 Task: Check the percentage active listings of 1 bathroom in the last 3 years.
Action: Mouse moved to (822, 178)
Screenshot: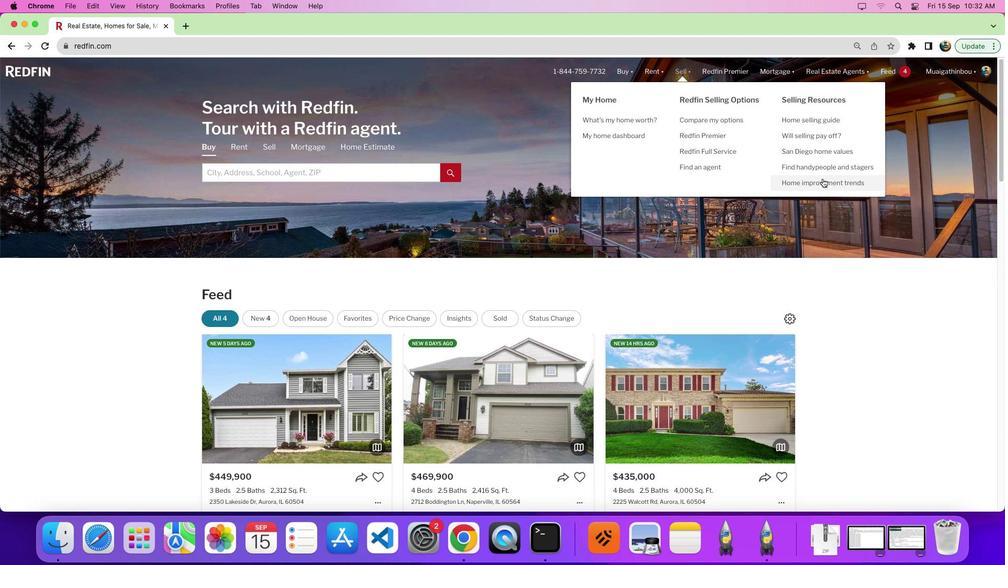 
Action: Mouse pressed left at (822, 178)
Screenshot: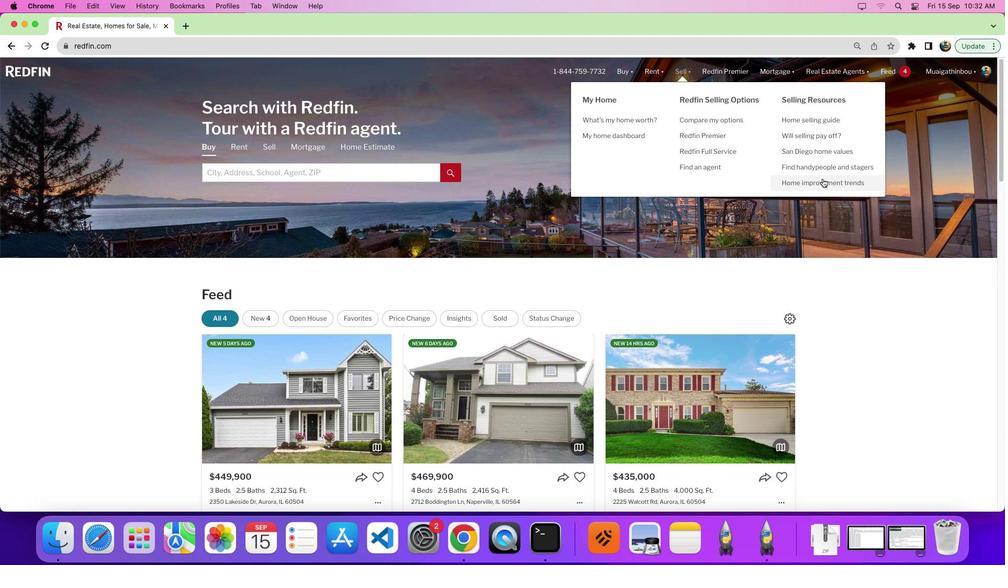 
Action: Mouse moved to (283, 204)
Screenshot: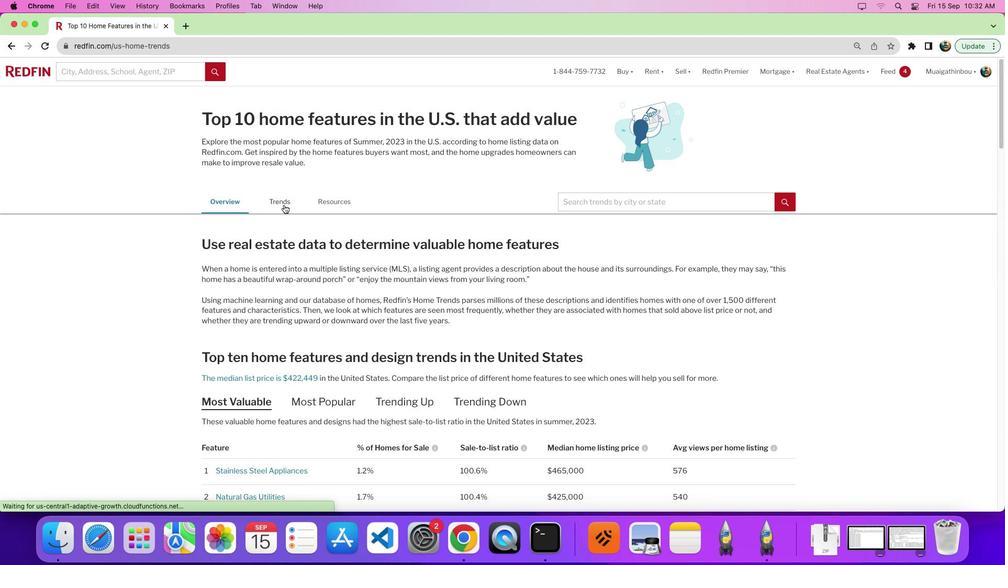 
Action: Mouse pressed left at (283, 204)
Screenshot: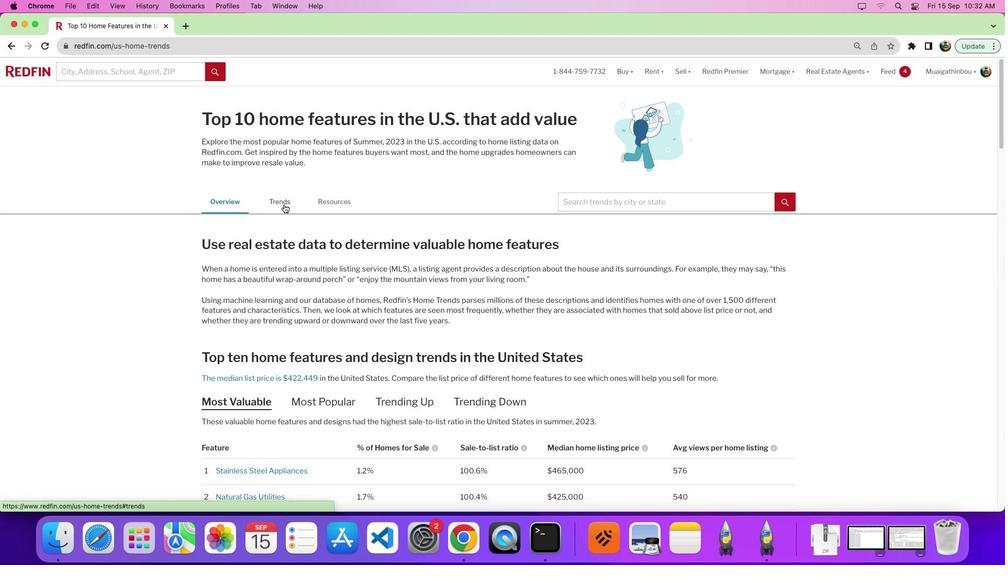 
Action: Mouse moved to (284, 204)
Screenshot: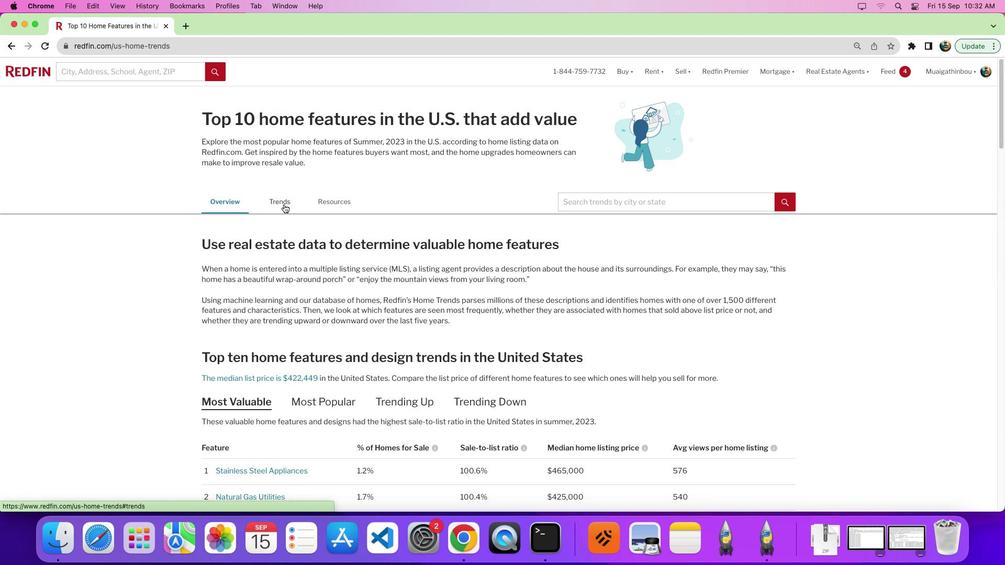 
Action: Mouse pressed left at (284, 204)
Screenshot: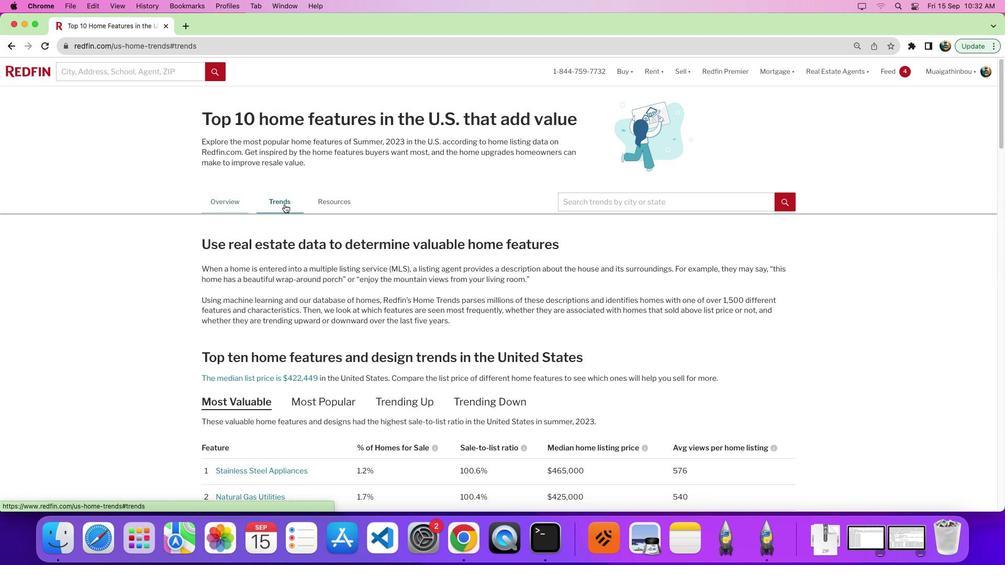 
Action: Mouse moved to (521, 226)
Screenshot: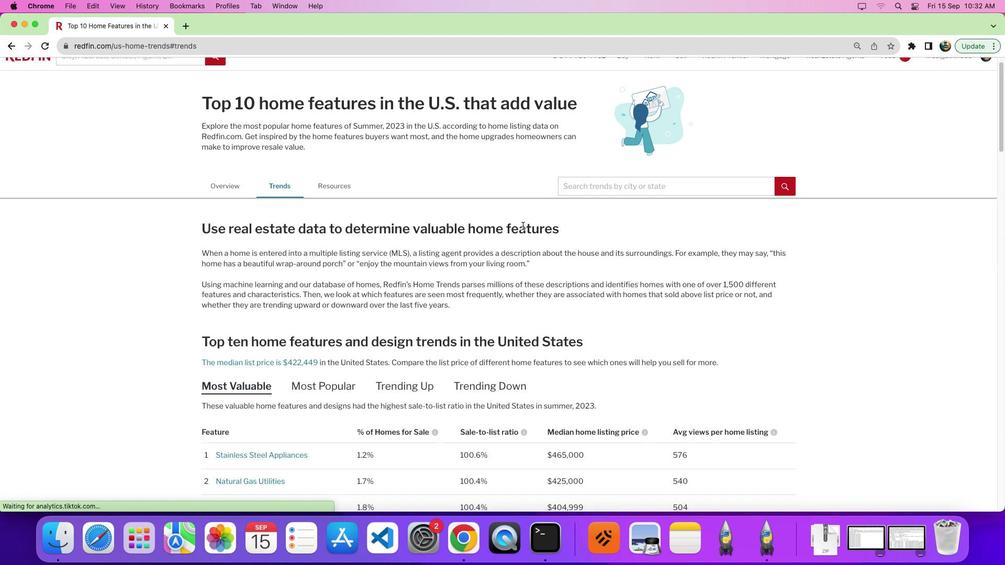 
Action: Mouse scrolled (521, 226) with delta (0, 0)
Screenshot: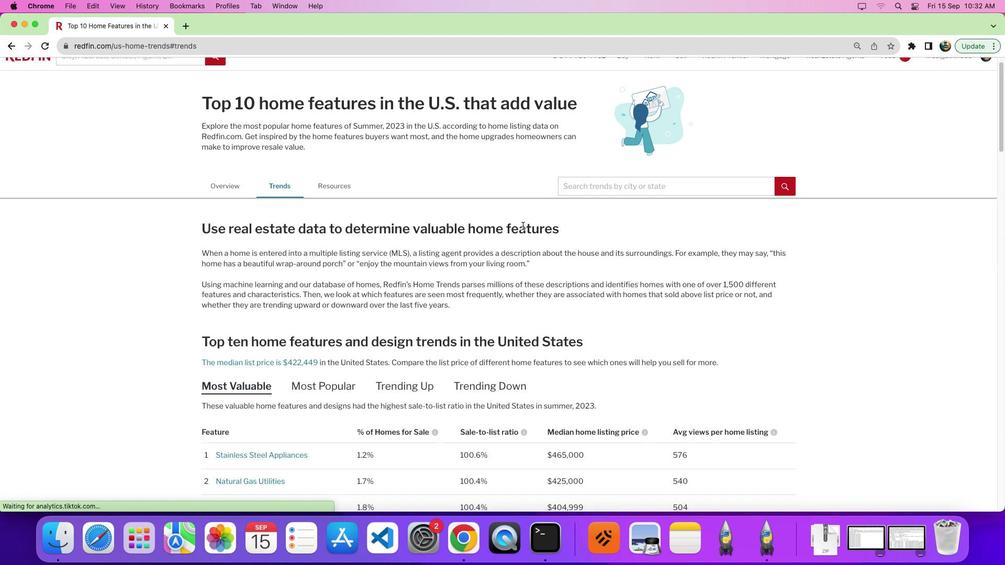 
Action: Mouse moved to (522, 226)
Screenshot: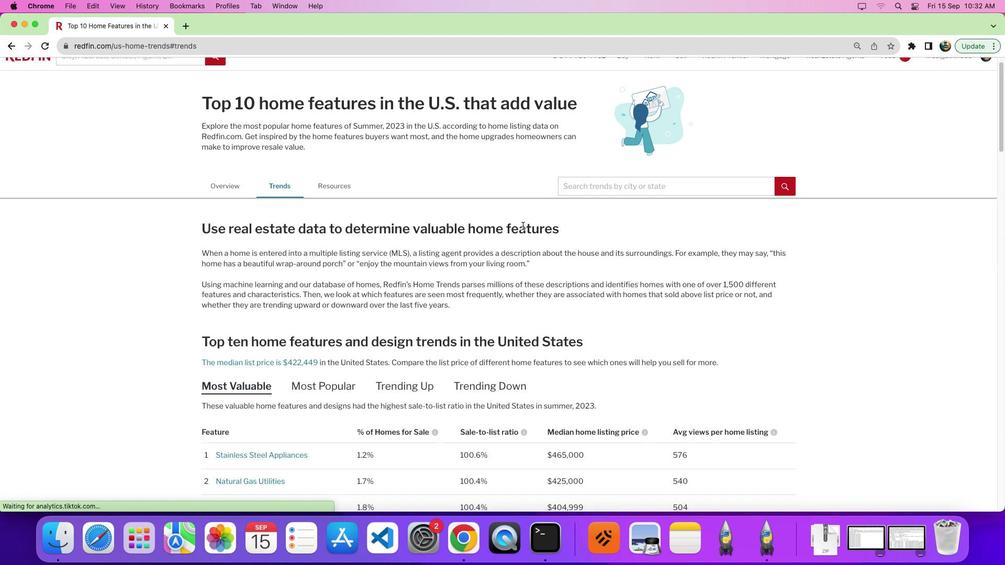 
Action: Mouse scrolled (522, 226) with delta (0, -1)
Screenshot: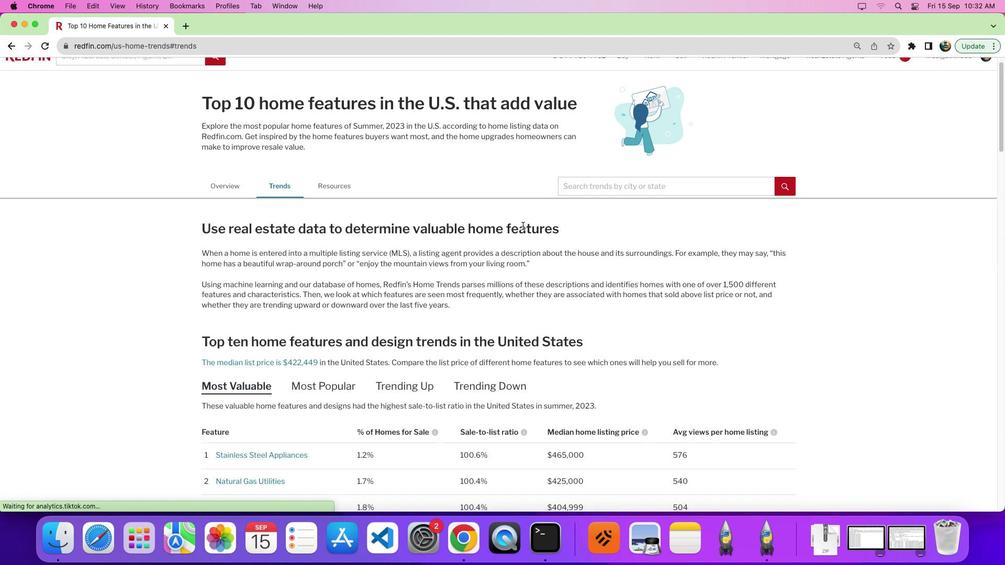 
Action: Mouse scrolled (522, 226) with delta (0, -4)
Screenshot: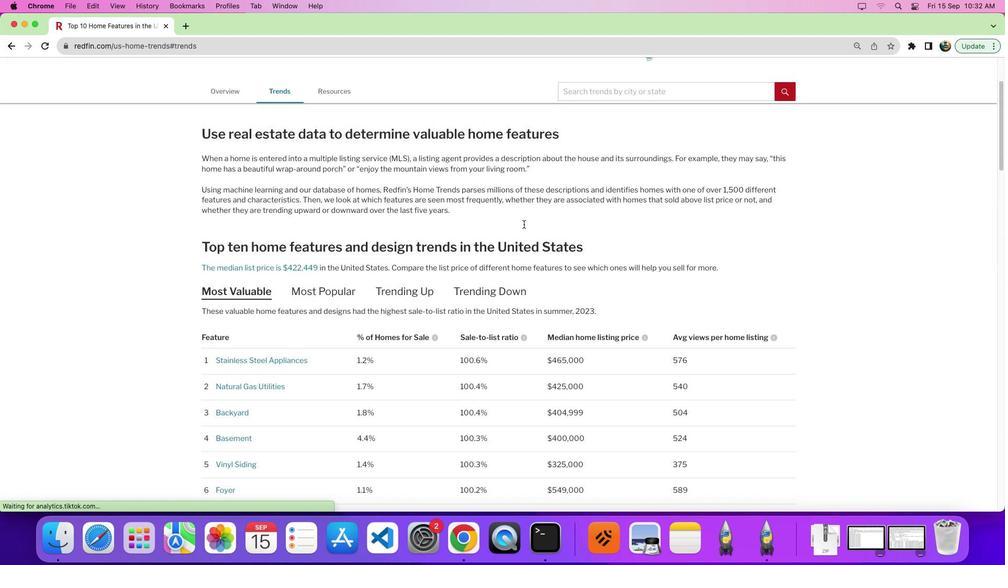 
Action: Mouse moved to (524, 224)
Screenshot: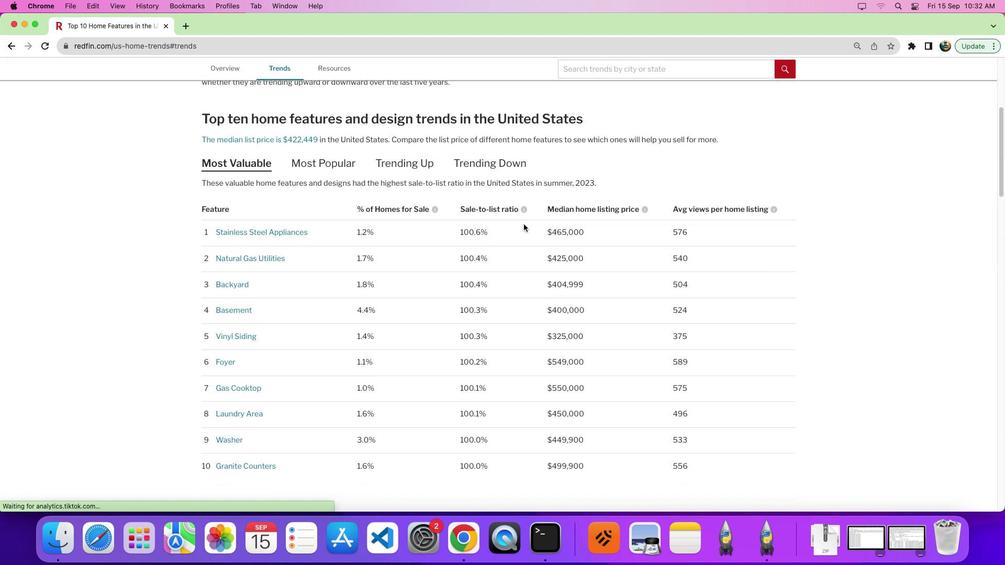 
Action: Mouse scrolled (524, 224) with delta (0, 0)
Screenshot: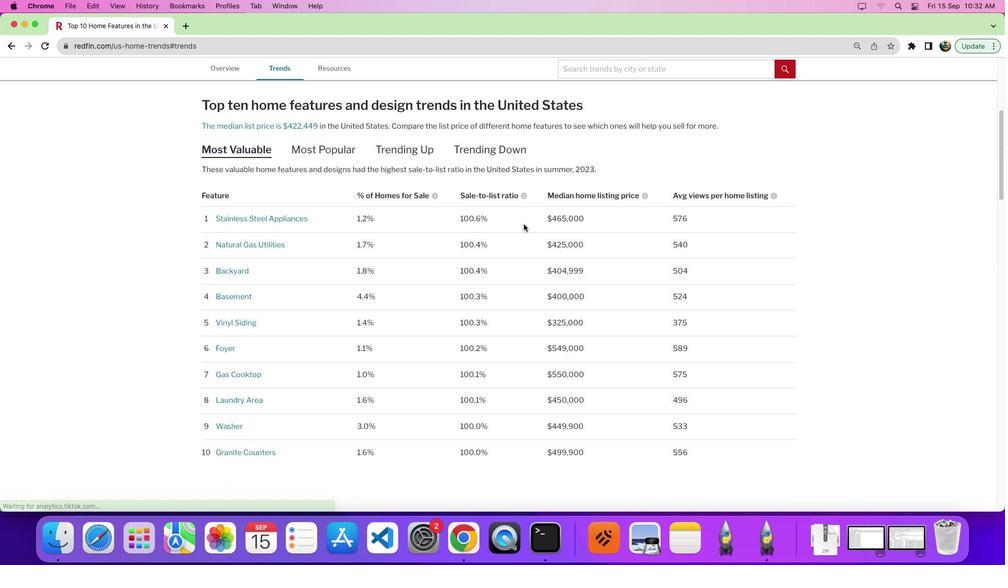
Action: Mouse scrolled (524, 224) with delta (0, 0)
Screenshot: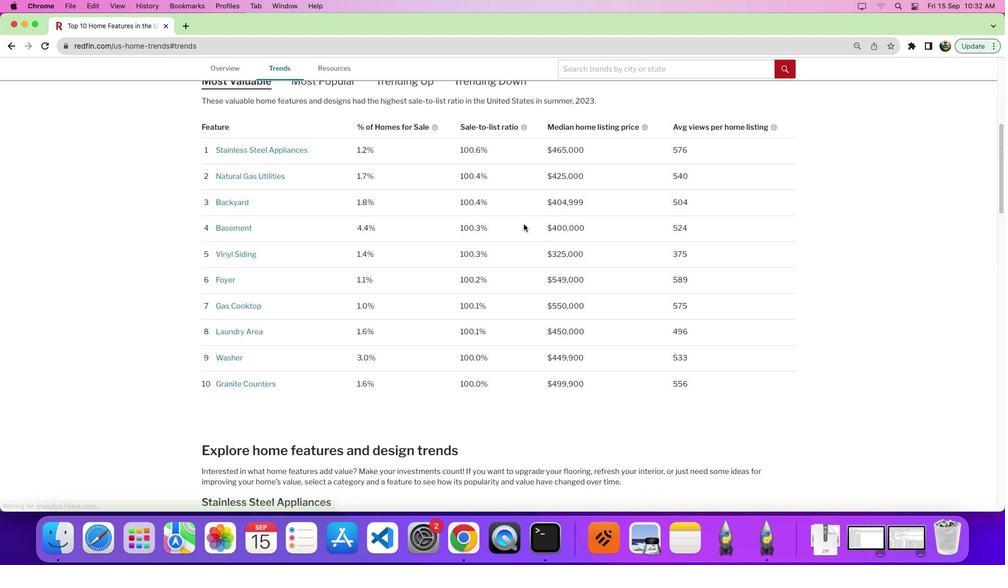 
Action: Mouse scrolled (524, 224) with delta (0, -4)
Screenshot: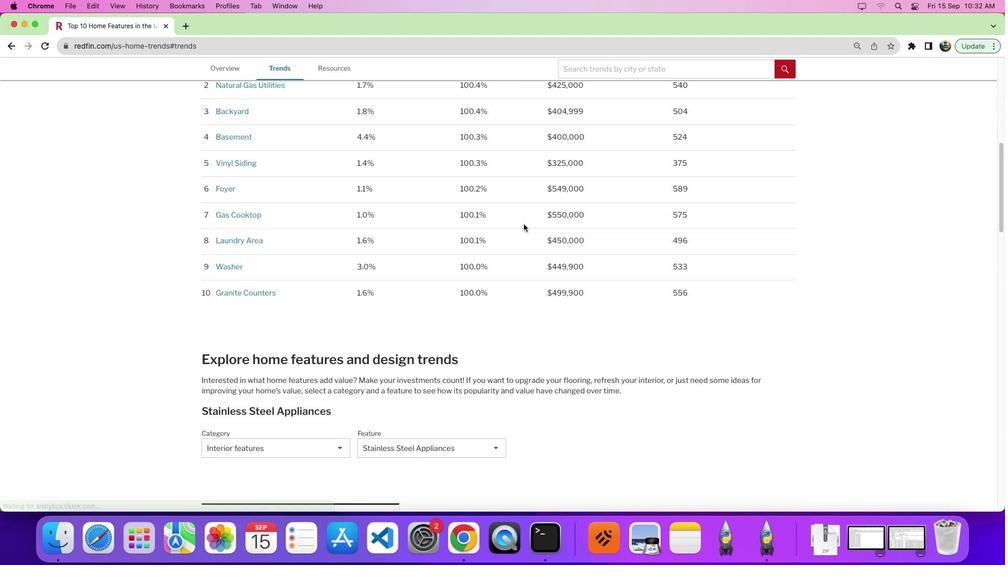 
Action: Mouse scrolled (524, 224) with delta (0, 0)
Screenshot: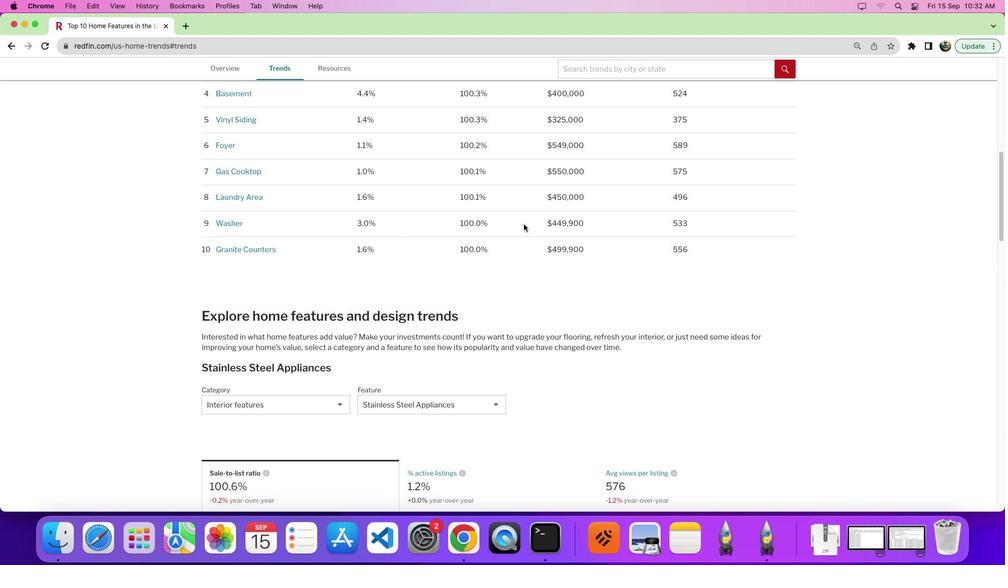 
Action: Mouse scrolled (524, 224) with delta (0, 0)
Screenshot: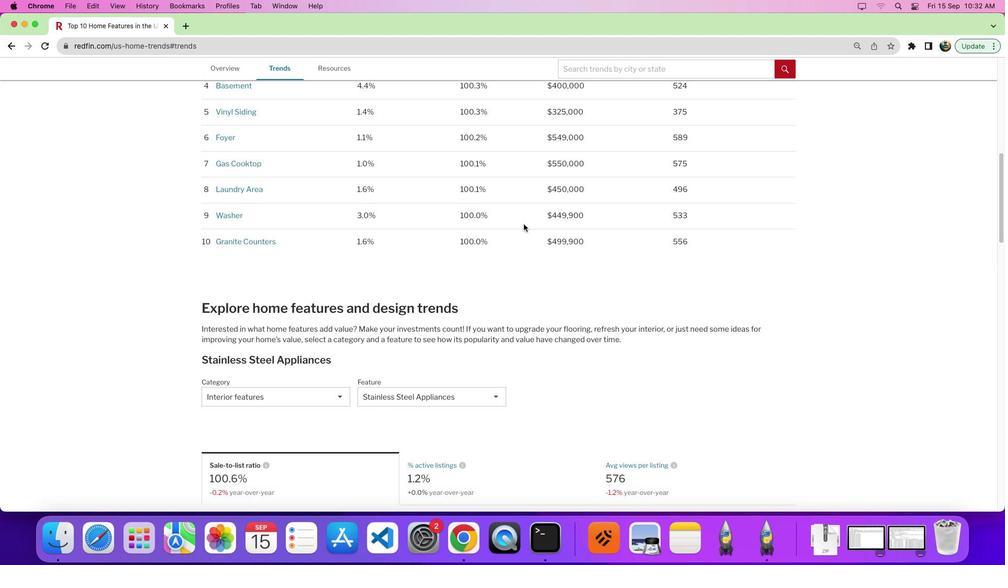 
Action: Mouse moved to (327, 326)
Screenshot: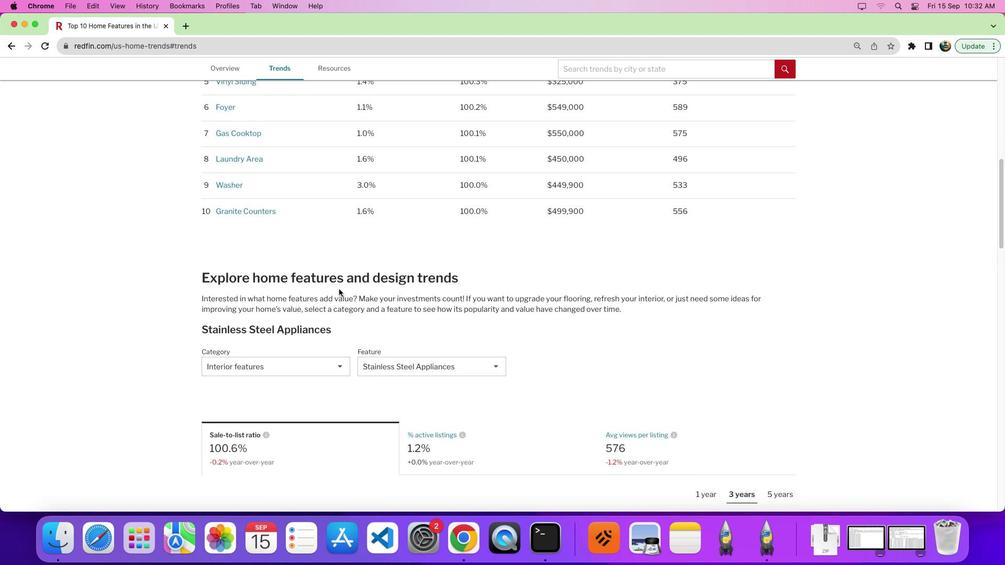 
Action: Mouse scrolled (327, 326) with delta (0, 0)
Screenshot: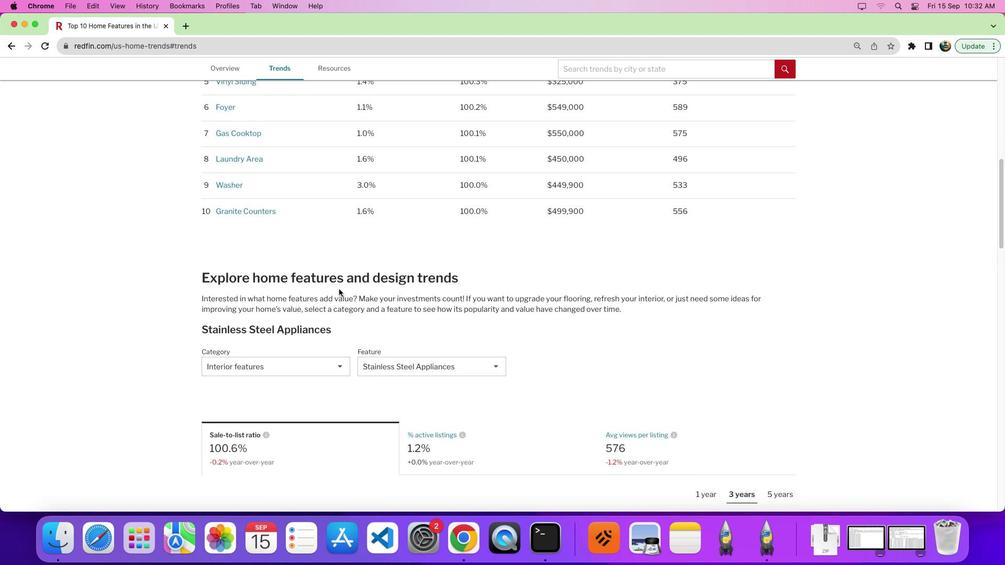 
Action: Mouse moved to (334, 306)
Screenshot: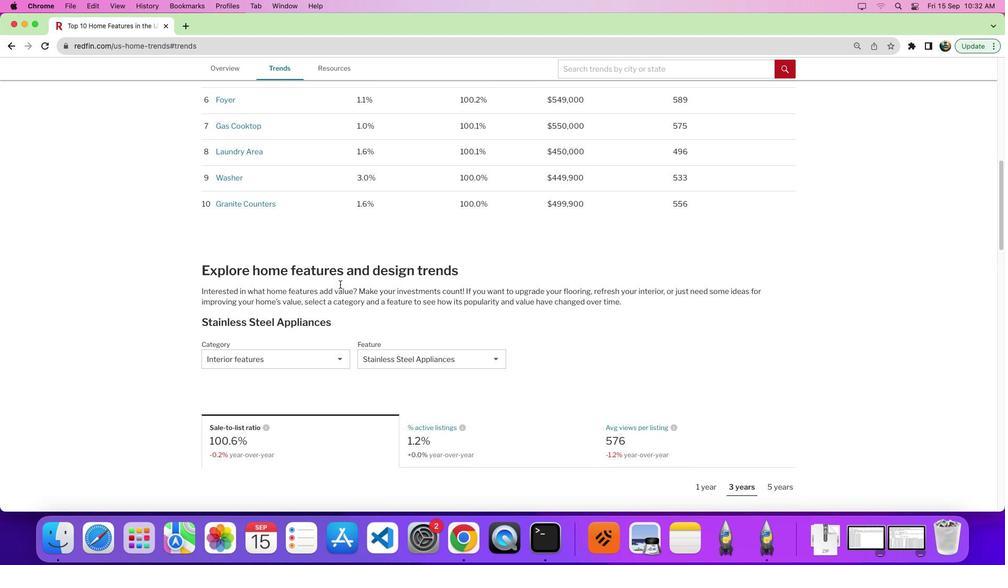 
Action: Mouse scrolled (334, 306) with delta (0, 0)
Screenshot: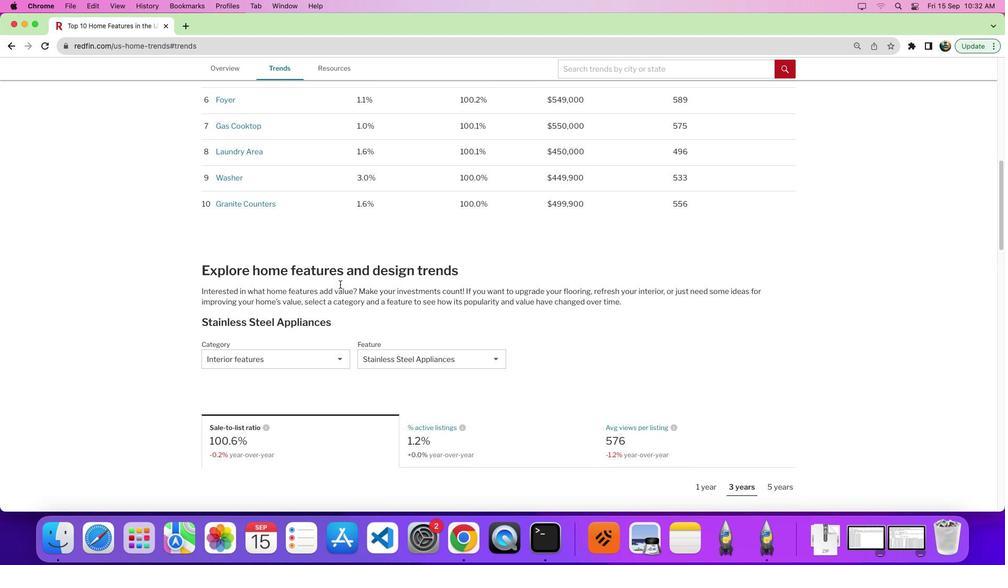 
Action: Mouse moved to (302, 348)
Screenshot: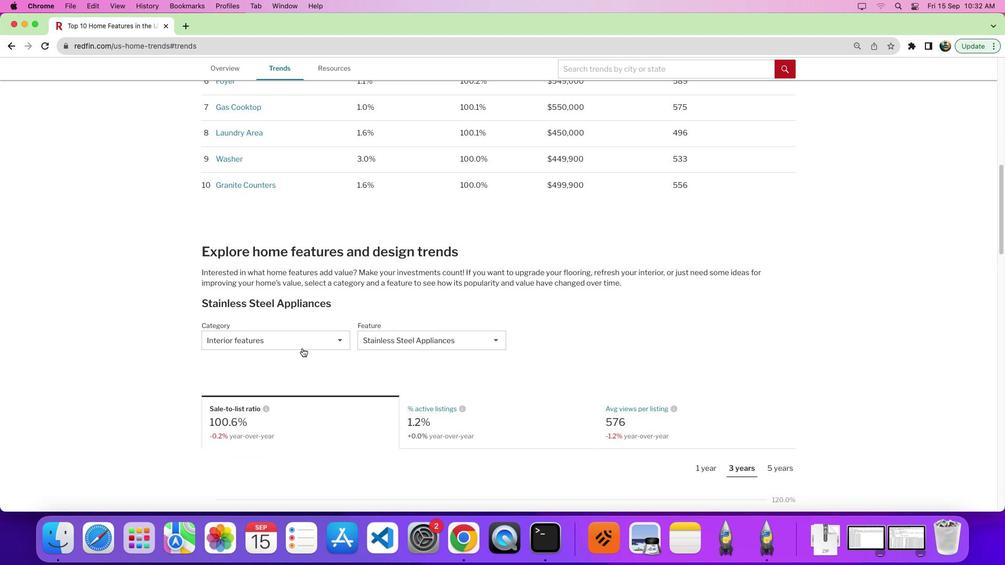 
Action: Mouse pressed left at (302, 348)
Screenshot: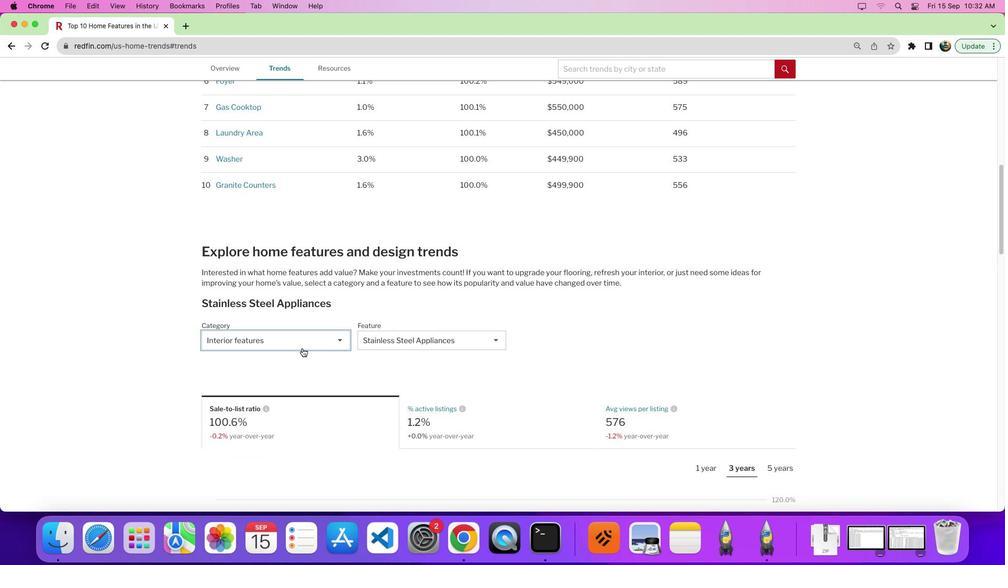 
Action: Mouse moved to (306, 378)
Screenshot: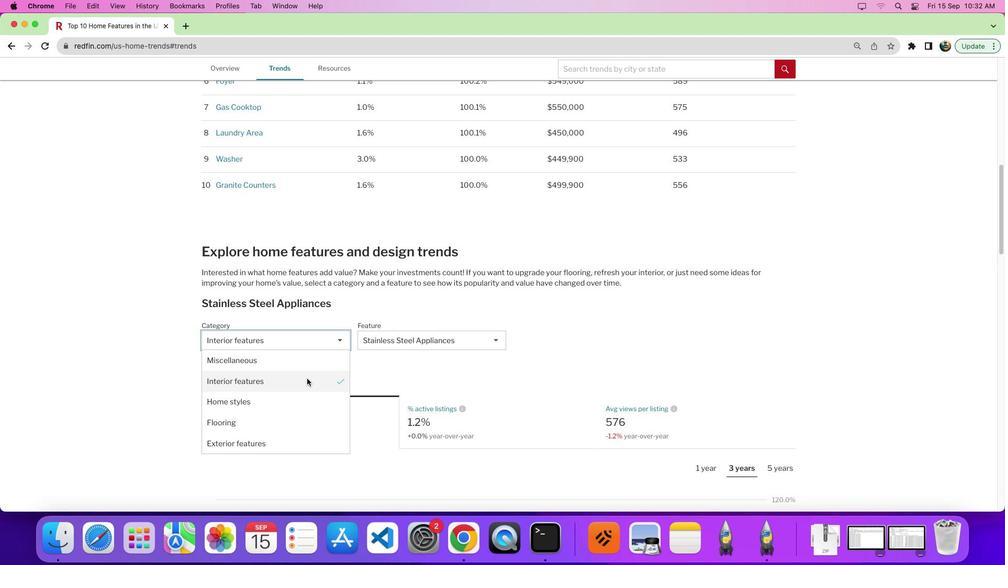 
Action: Mouse pressed left at (306, 378)
Screenshot: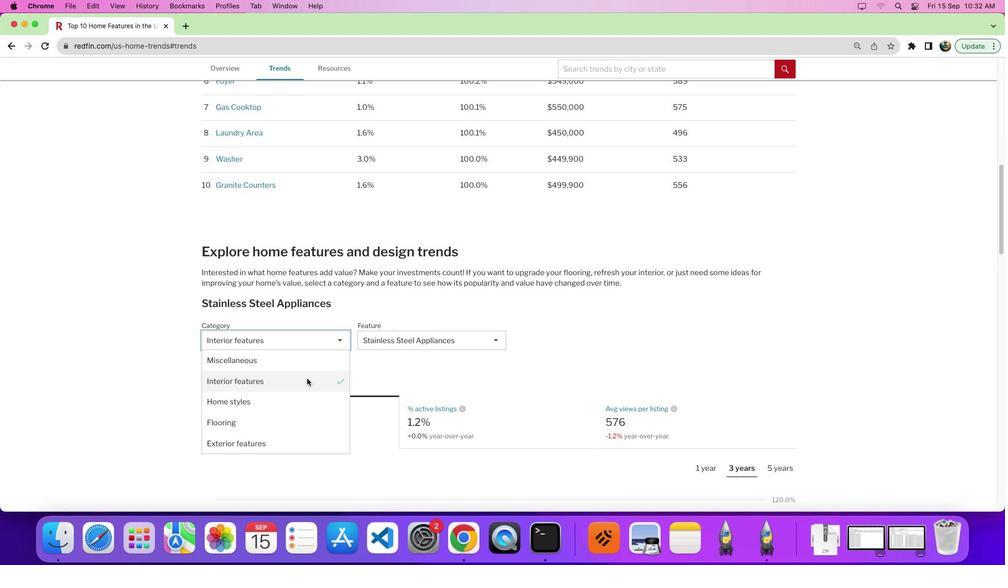 
Action: Mouse moved to (442, 335)
Screenshot: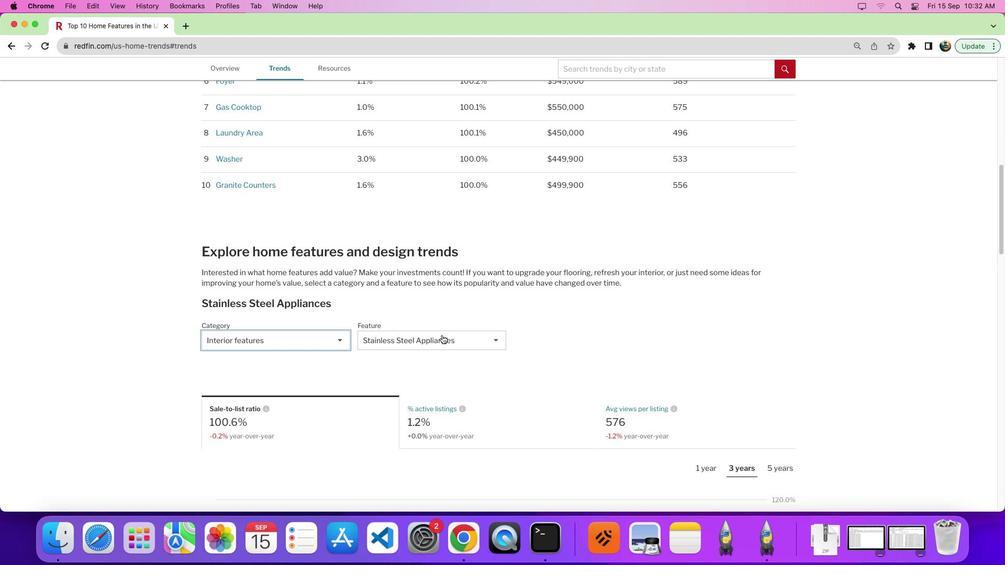 
Action: Mouse pressed left at (442, 335)
Screenshot: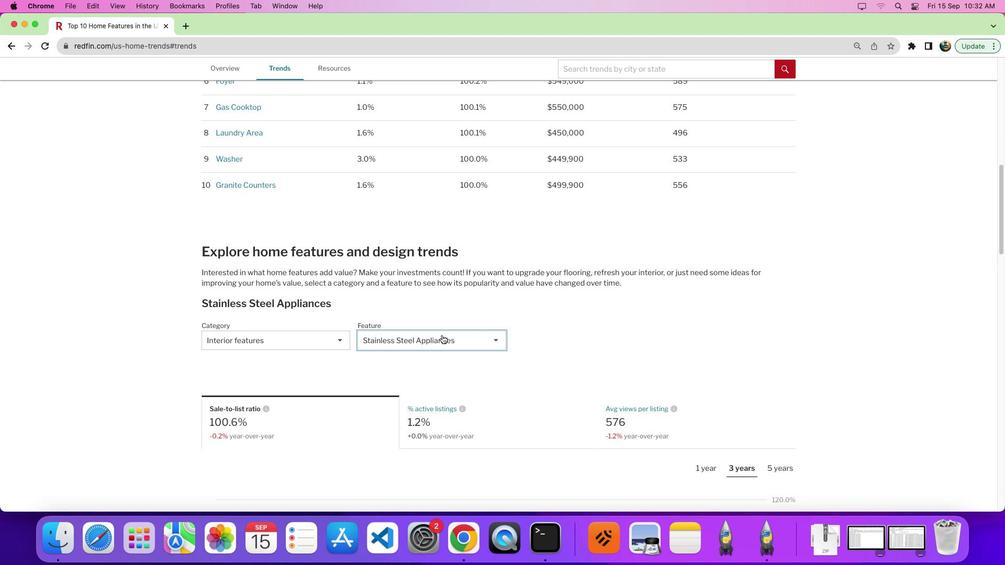 
Action: Mouse moved to (438, 372)
Screenshot: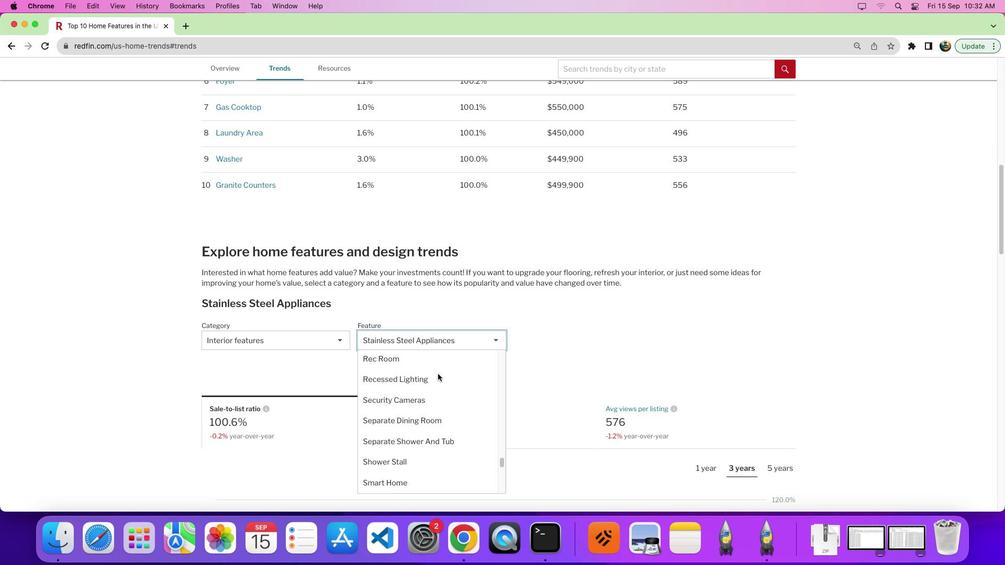 
Action: Mouse scrolled (438, 372) with delta (0, 0)
Screenshot: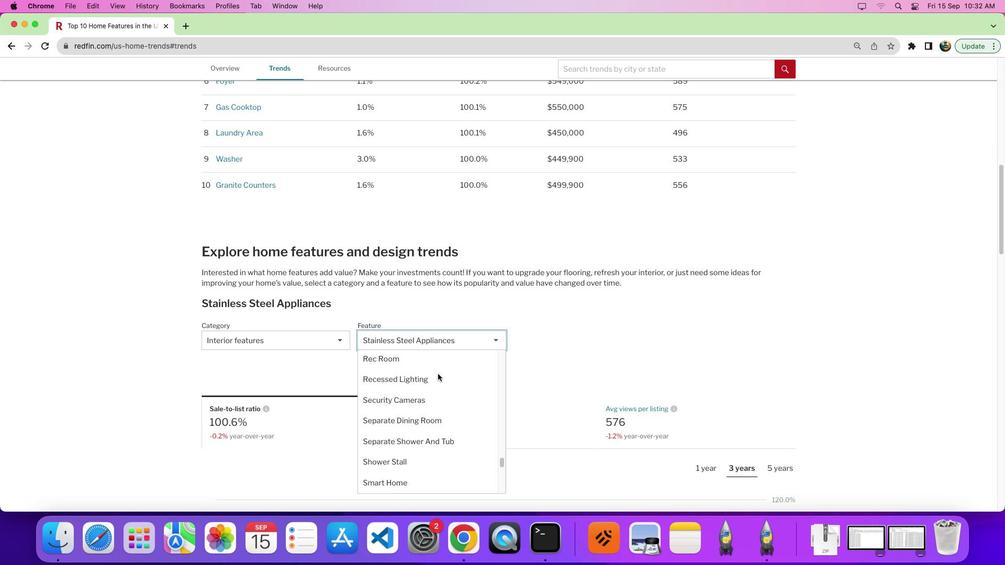 
Action: Mouse moved to (438, 373)
Screenshot: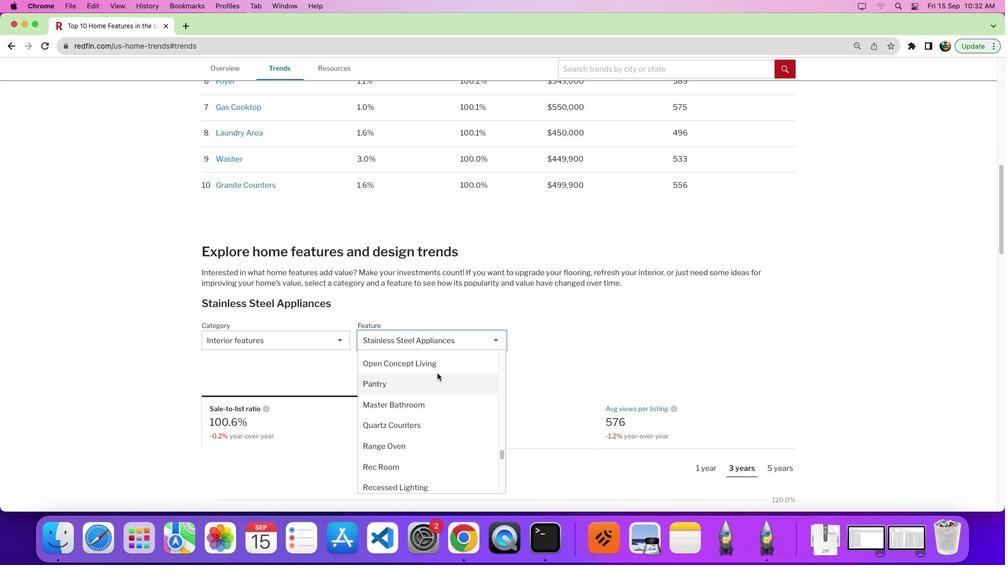 
Action: Mouse scrolled (438, 373) with delta (0, 1)
Screenshot: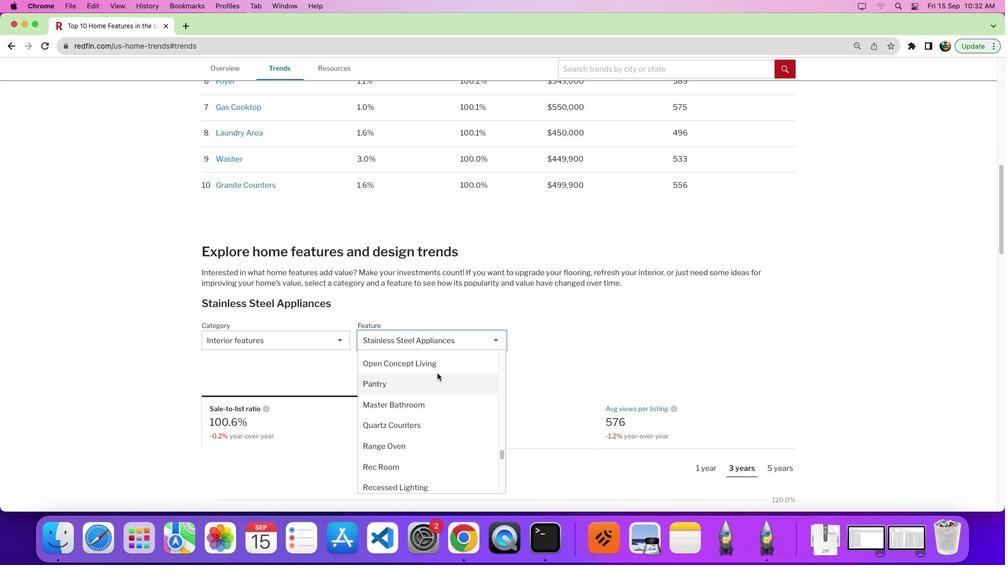 
Action: Mouse moved to (438, 373)
Screenshot: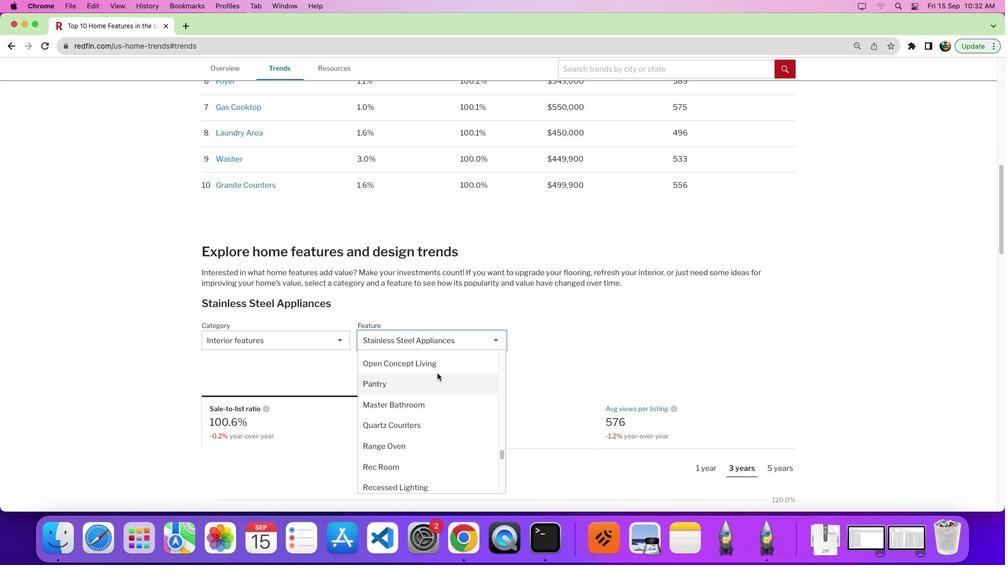 
Action: Mouse scrolled (438, 373) with delta (0, 5)
Screenshot: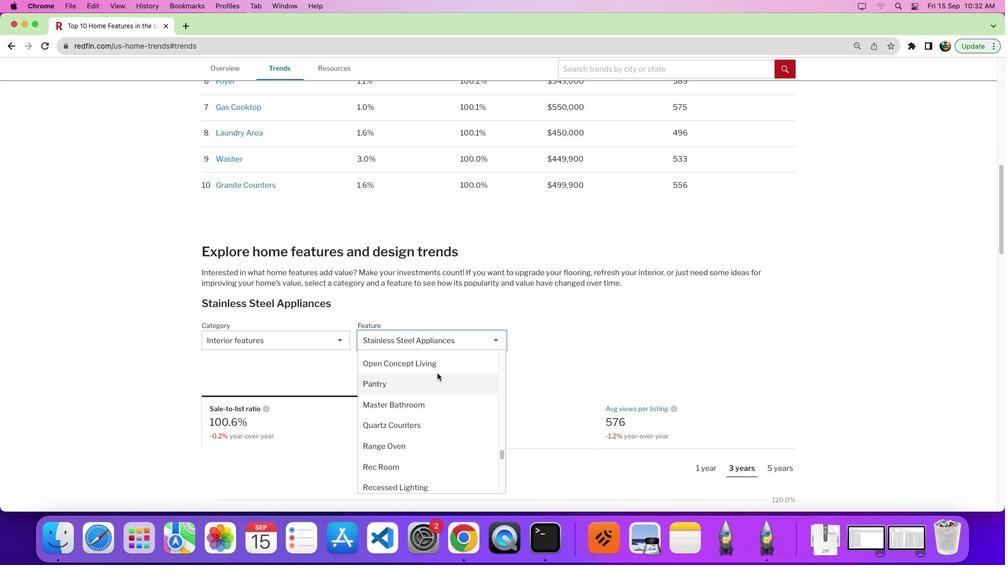 
Action: Mouse moved to (437, 371)
Screenshot: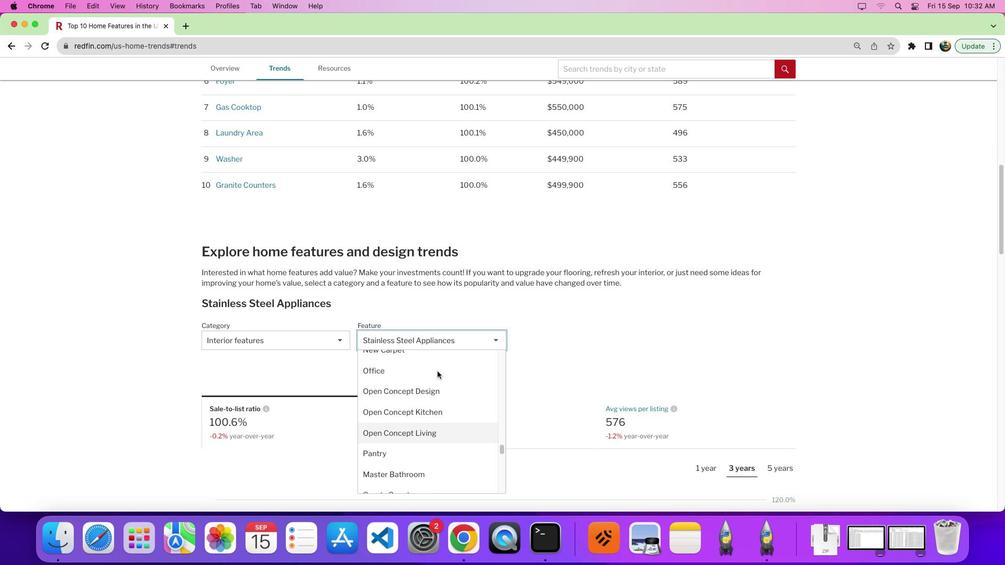 
Action: Mouse scrolled (437, 371) with delta (0, 0)
Screenshot: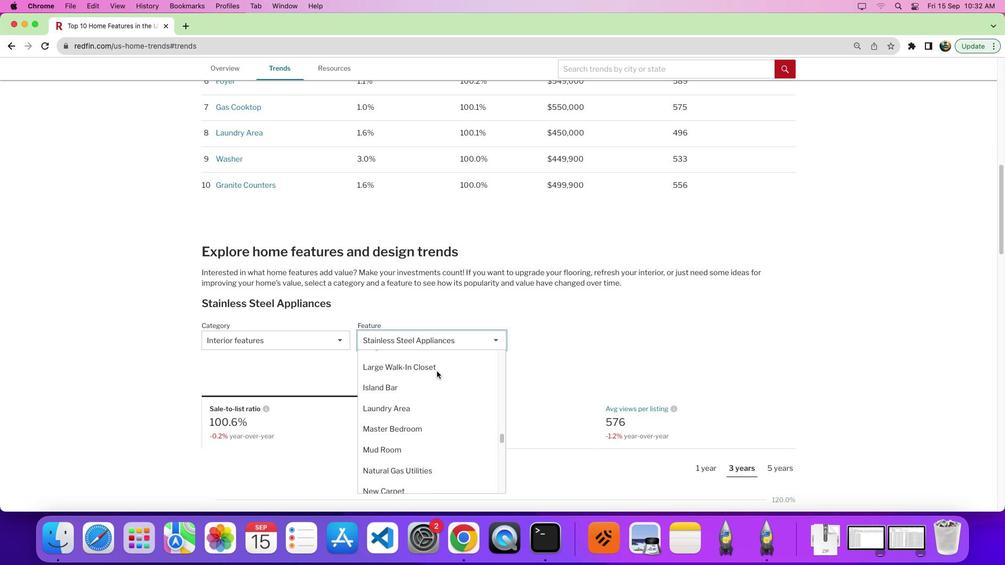 
Action: Mouse moved to (437, 371)
Screenshot: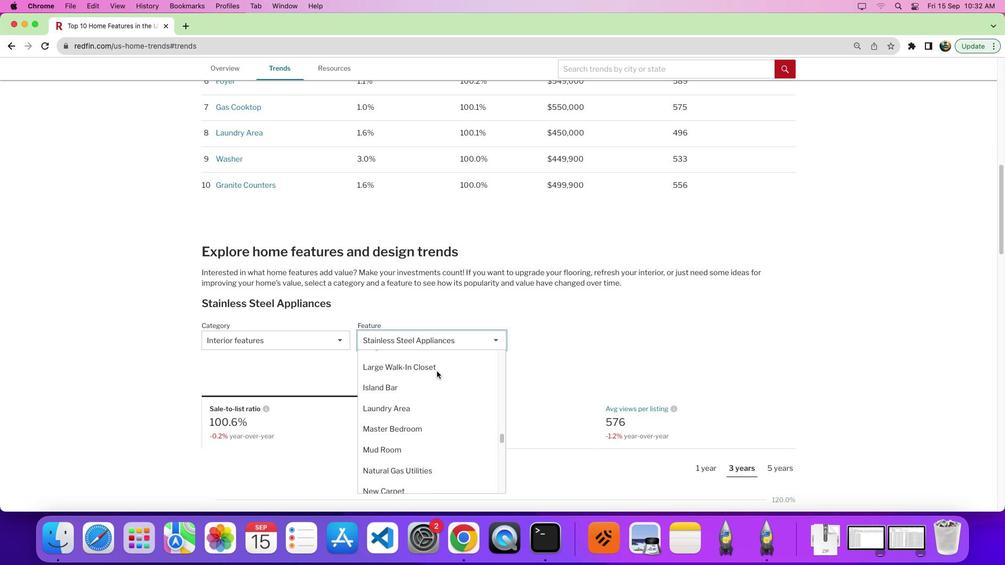 
Action: Mouse scrolled (437, 371) with delta (0, 1)
Screenshot: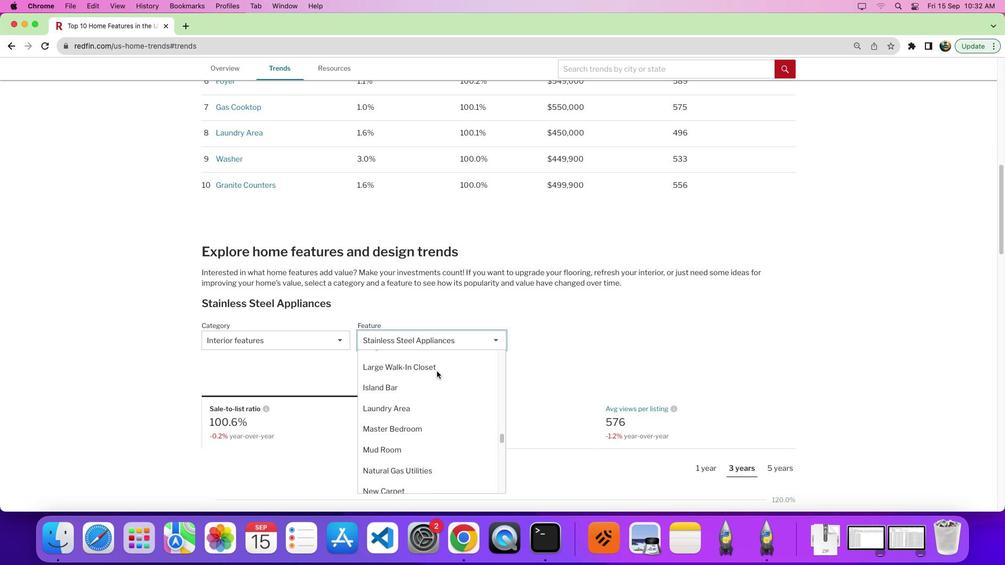
Action: Mouse scrolled (437, 371) with delta (0, 5)
Screenshot: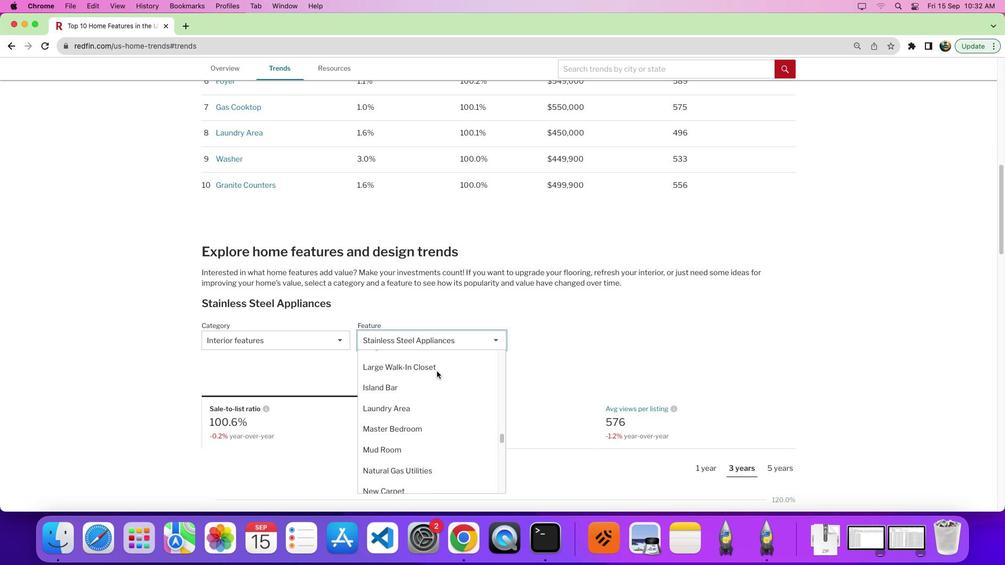 
Action: Mouse moved to (436, 371)
Screenshot: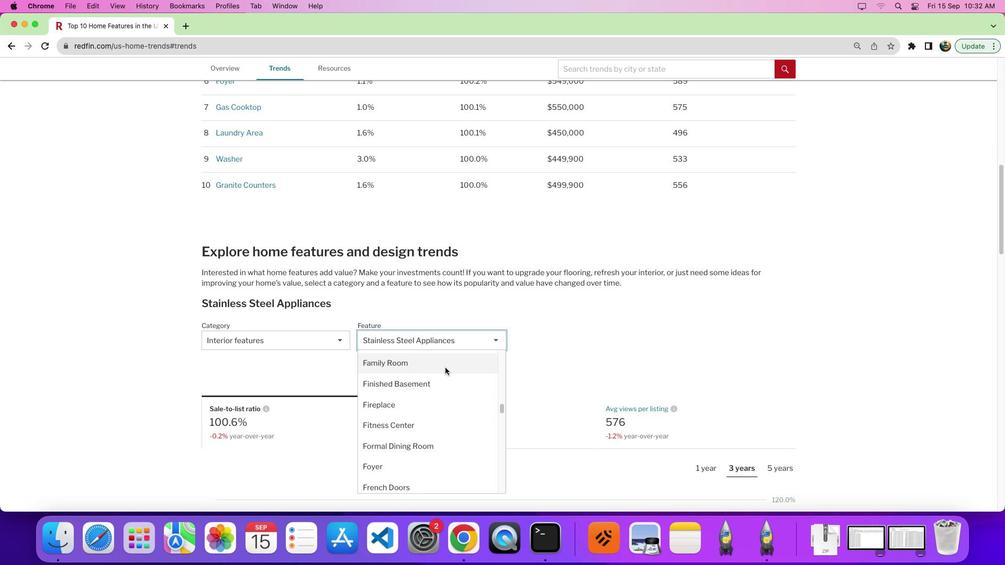 
Action: Mouse scrolled (436, 371) with delta (0, 0)
Screenshot: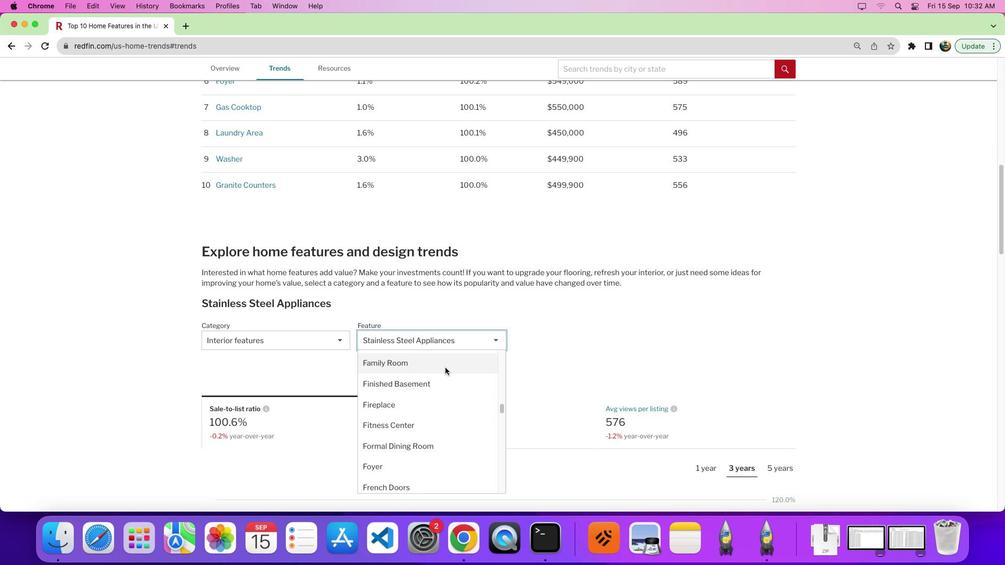 
Action: Mouse moved to (436, 373)
Screenshot: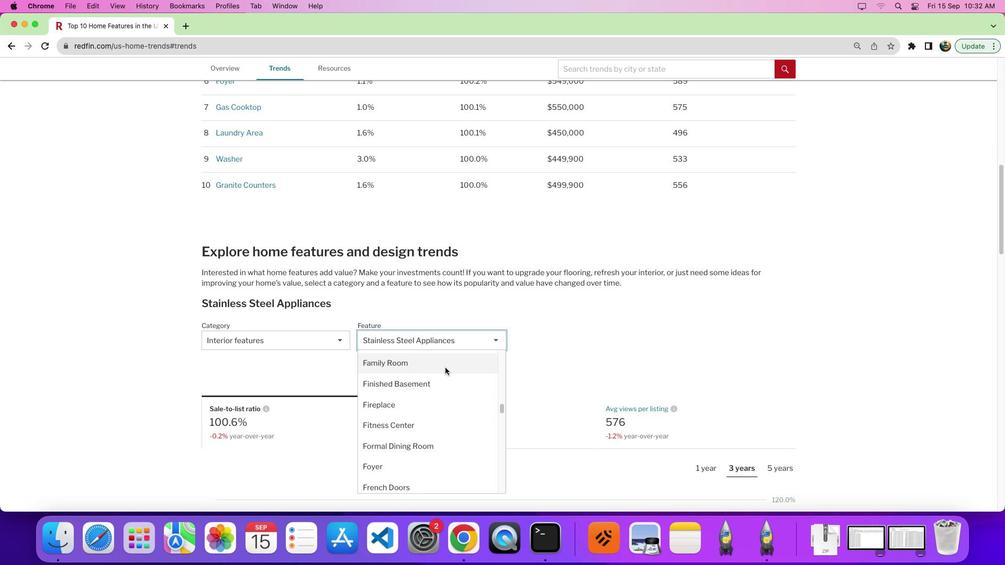 
Action: Mouse scrolled (436, 373) with delta (0, 1)
Screenshot: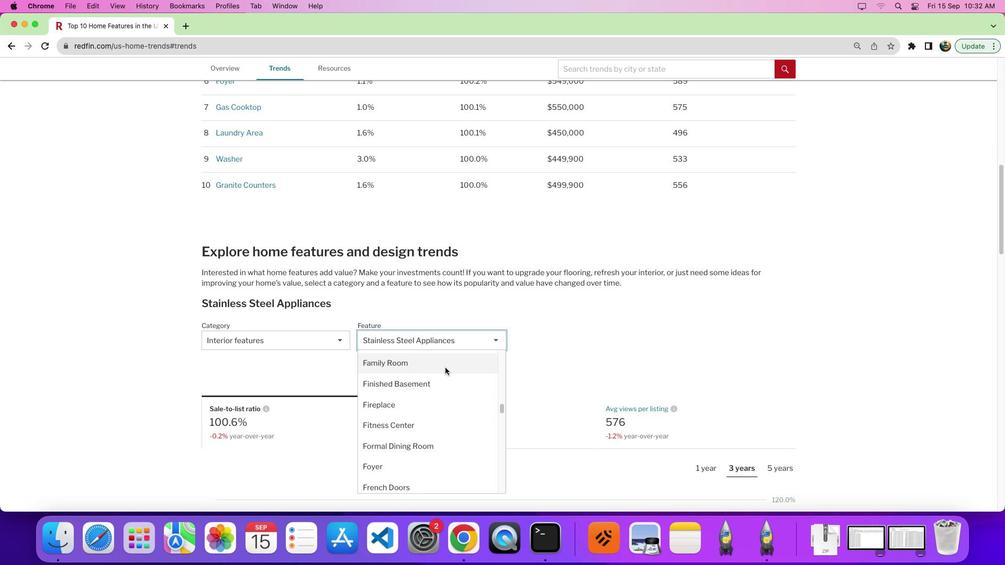 
Action: Mouse moved to (436, 374)
Screenshot: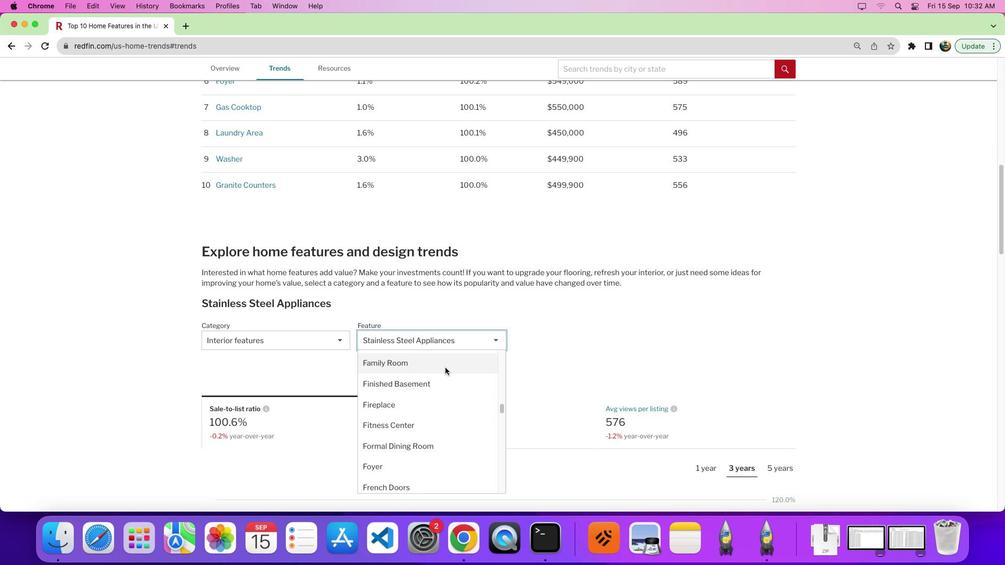 
Action: Mouse scrolled (436, 374) with delta (0, 5)
Screenshot: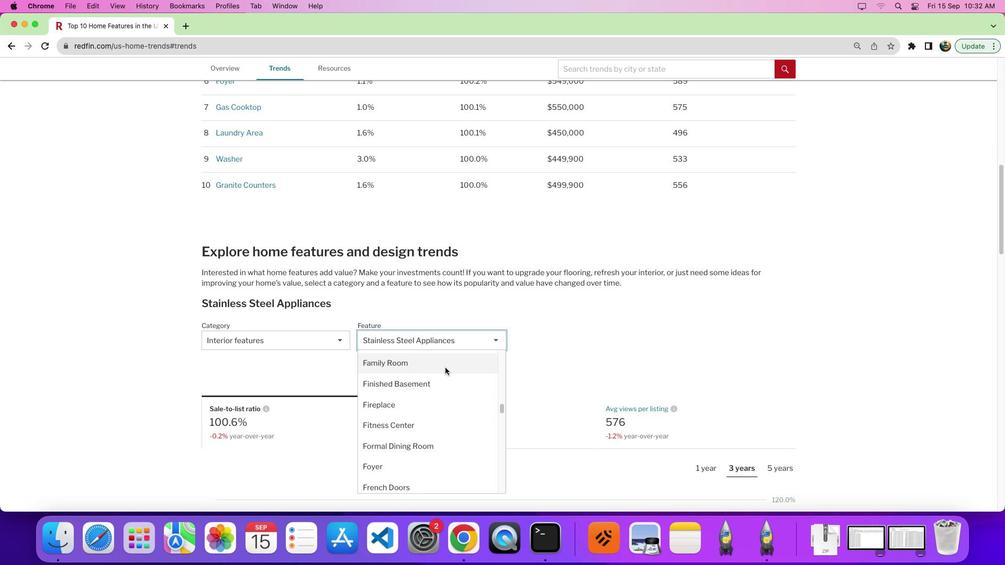 
Action: Mouse moved to (437, 374)
Screenshot: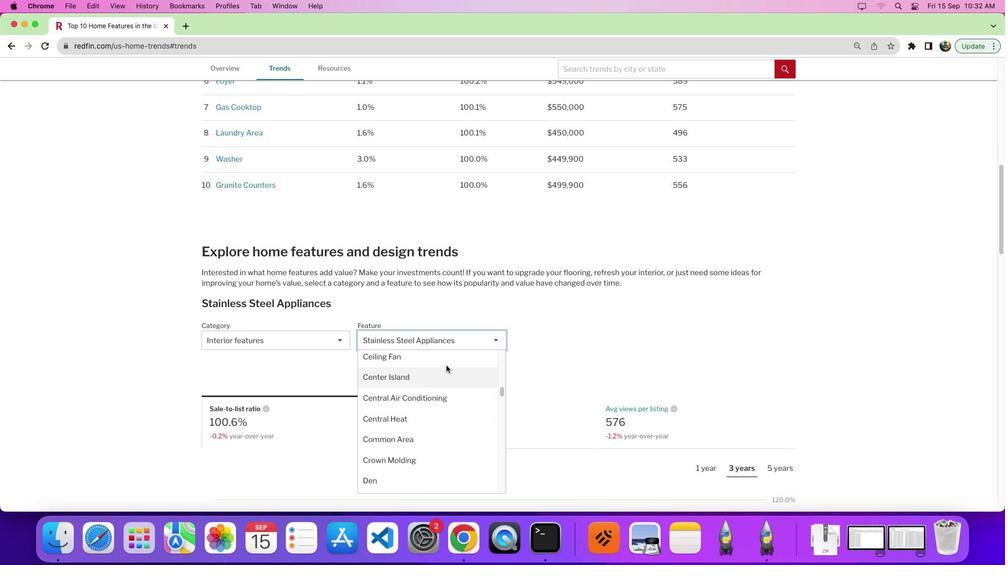 
Action: Mouse scrolled (437, 374) with delta (0, 7)
Screenshot: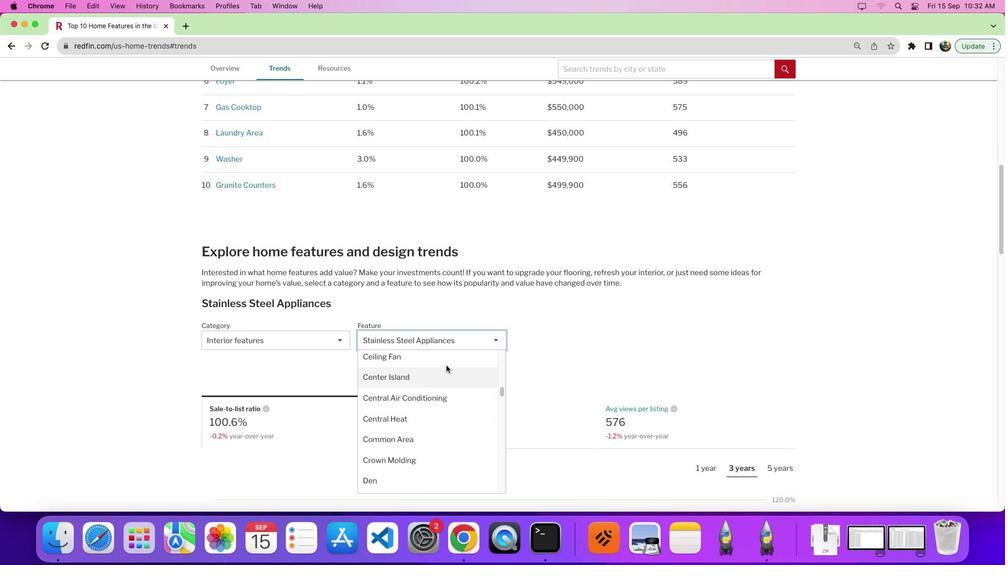 
Action: Mouse moved to (446, 364)
Screenshot: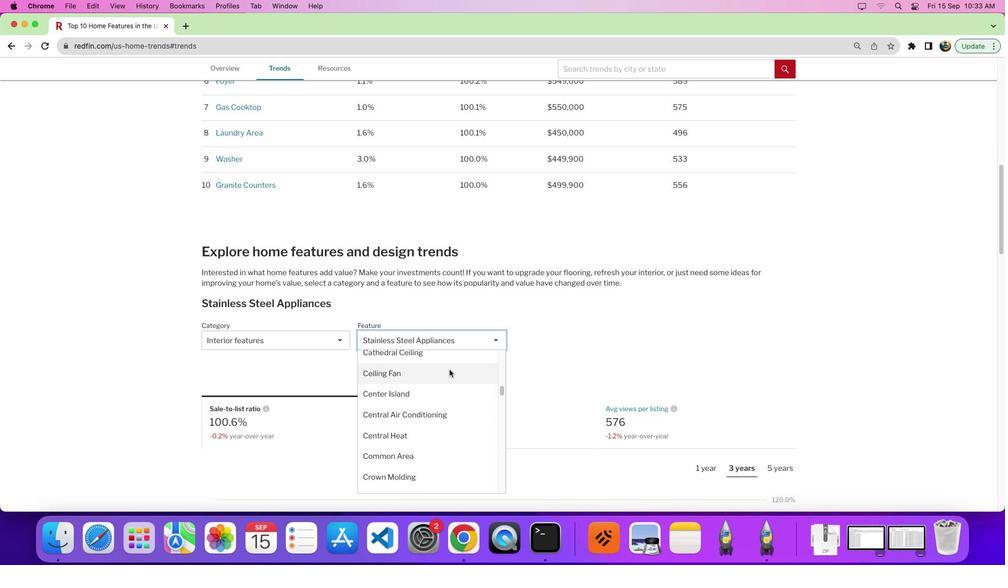 
Action: Mouse scrolled (446, 364) with delta (0, 0)
Screenshot: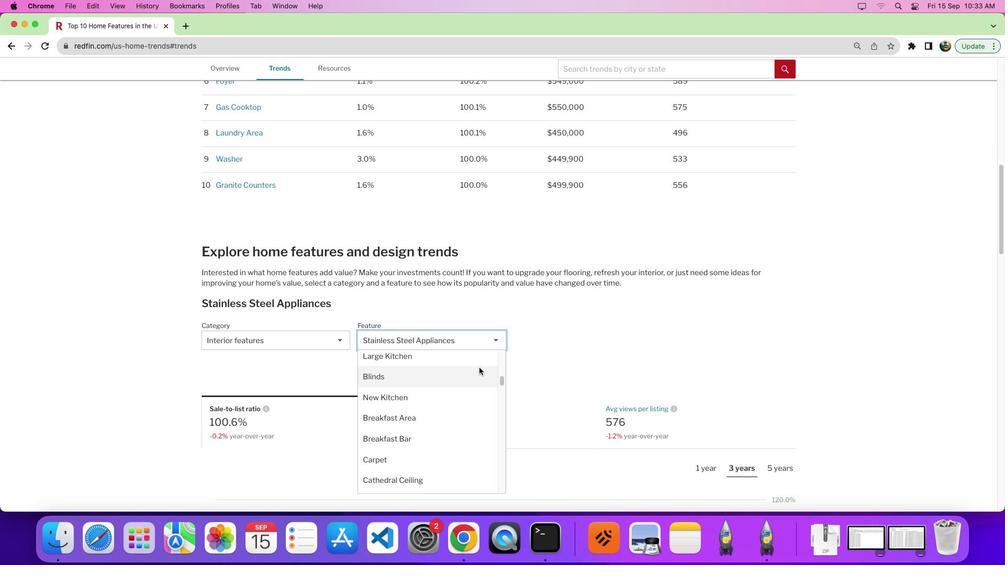 
Action: Mouse moved to (446, 366)
Screenshot: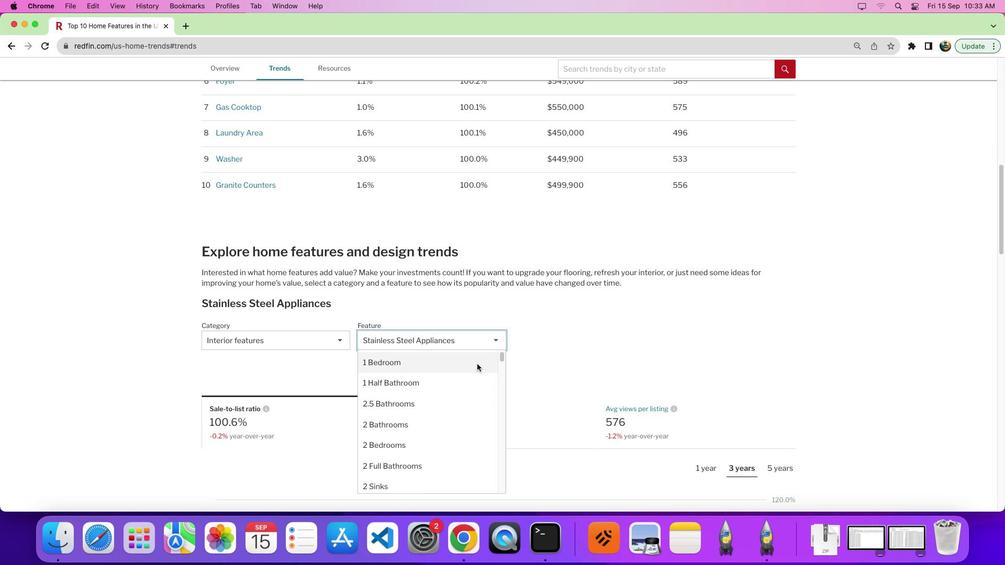 
Action: Mouse scrolled (446, 366) with delta (0, 1)
Screenshot: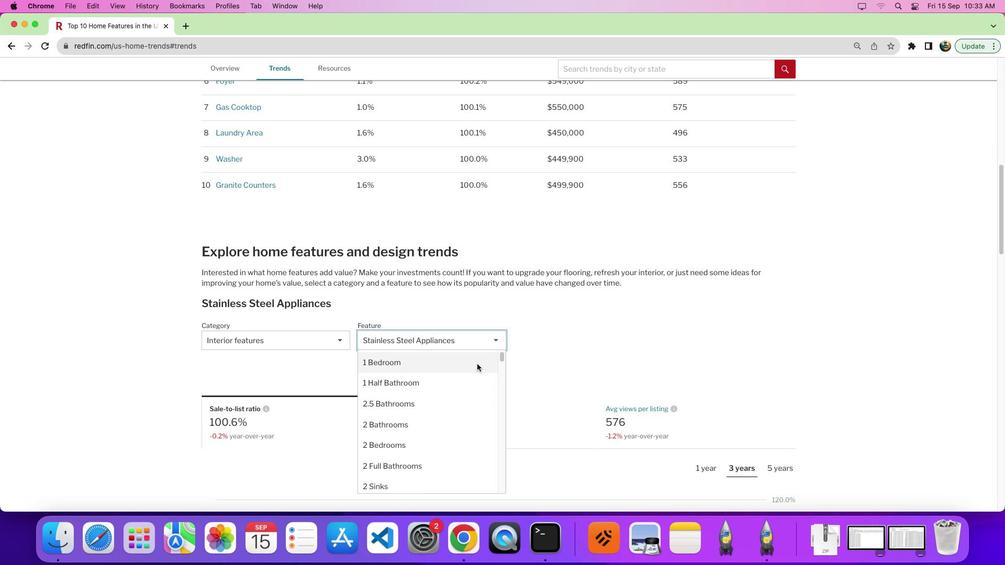 
Action: Mouse moved to (449, 369)
Screenshot: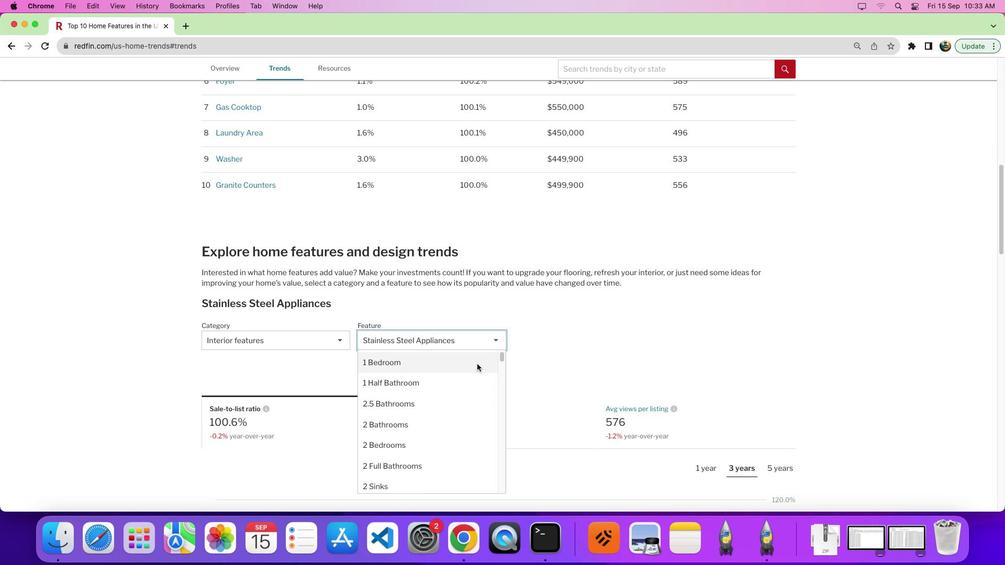 
Action: Mouse scrolled (449, 369) with delta (0, 6)
Screenshot: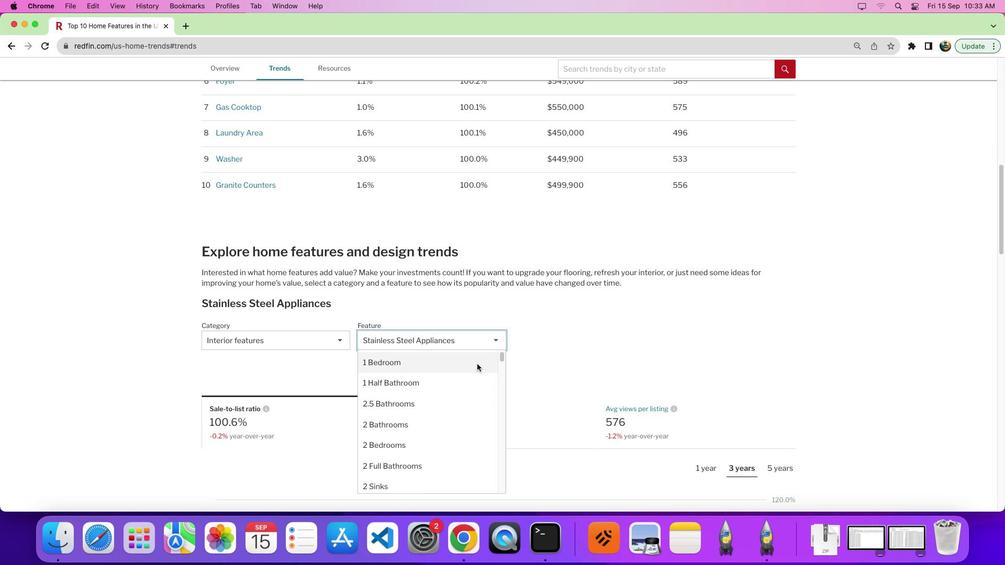 
Action: Mouse moved to (454, 369)
Screenshot: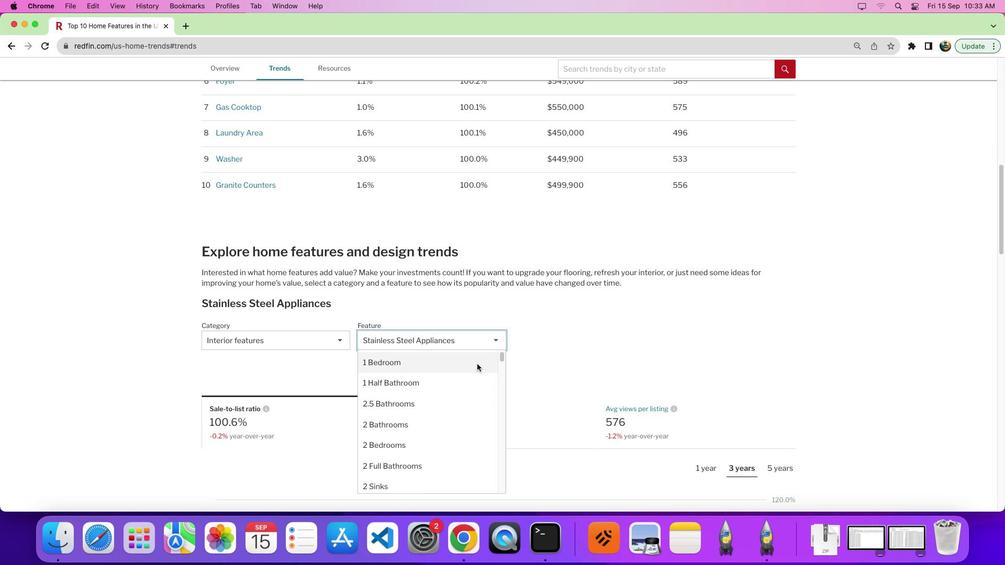 
Action: Mouse scrolled (454, 369) with delta (0, 8)
Screenshot: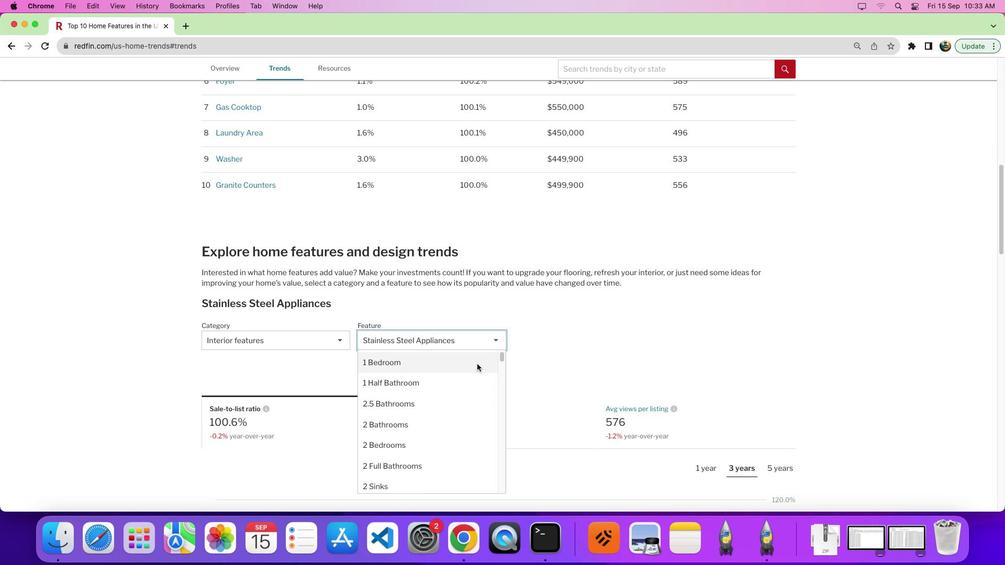
Action: Mouse moved to (475, 371)
Screenshot: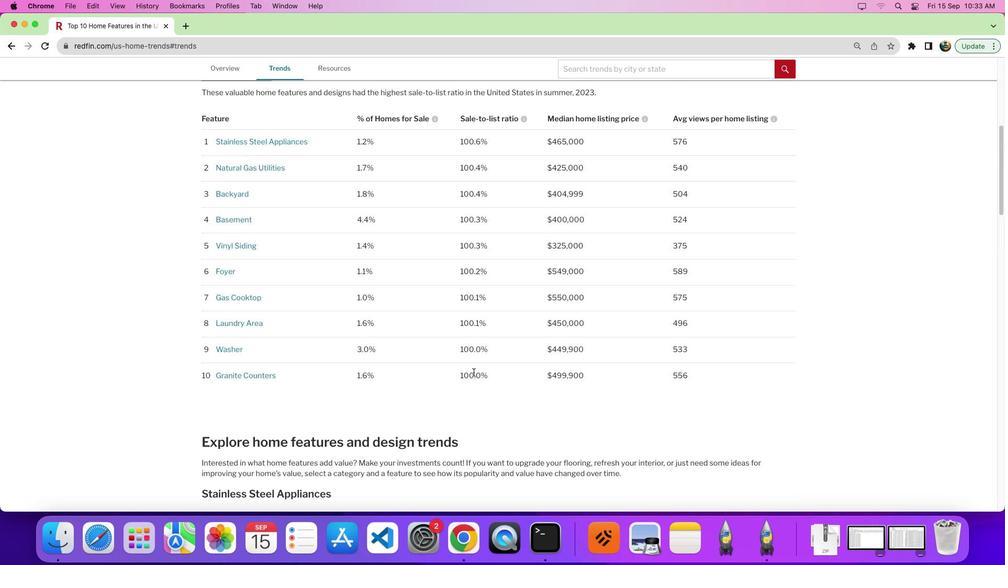 
Action: Mouse scrolled (475, 371) with delta (0, 0)
Screenshot: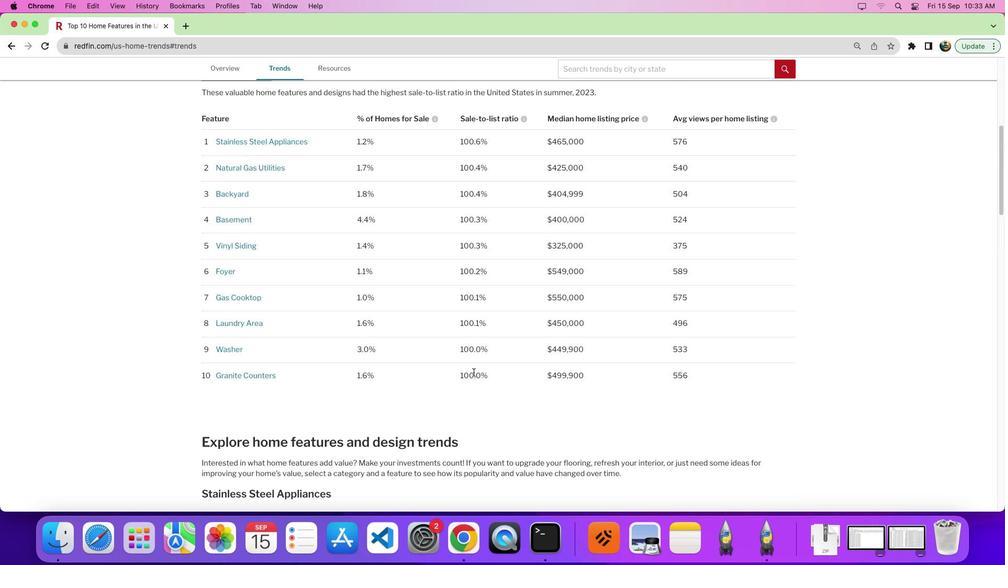 
Action: Mouse moved to (475, 372)
Screenshot: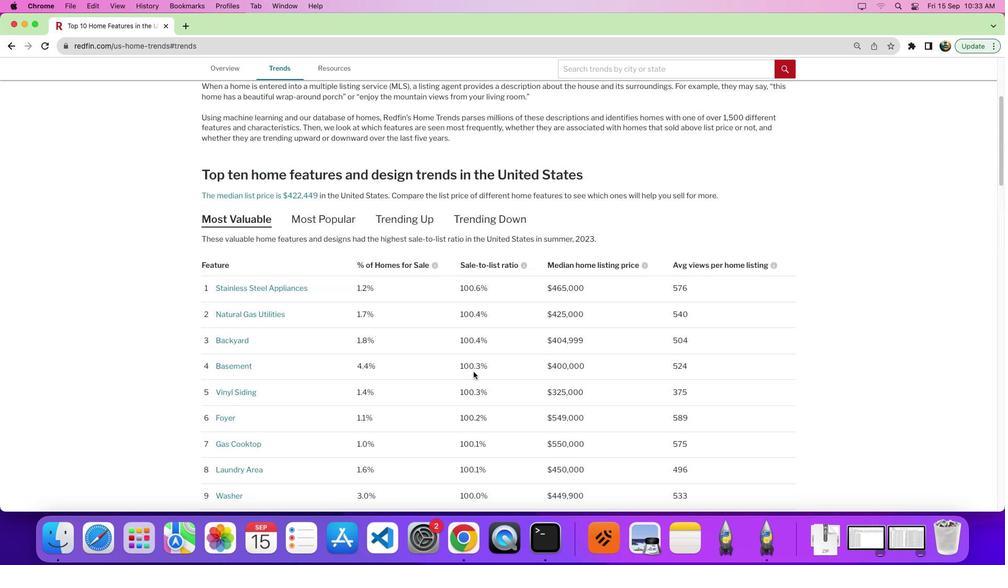
Action: Mouse scrolled (475, 372) with delta (0, 1)
Screenshot: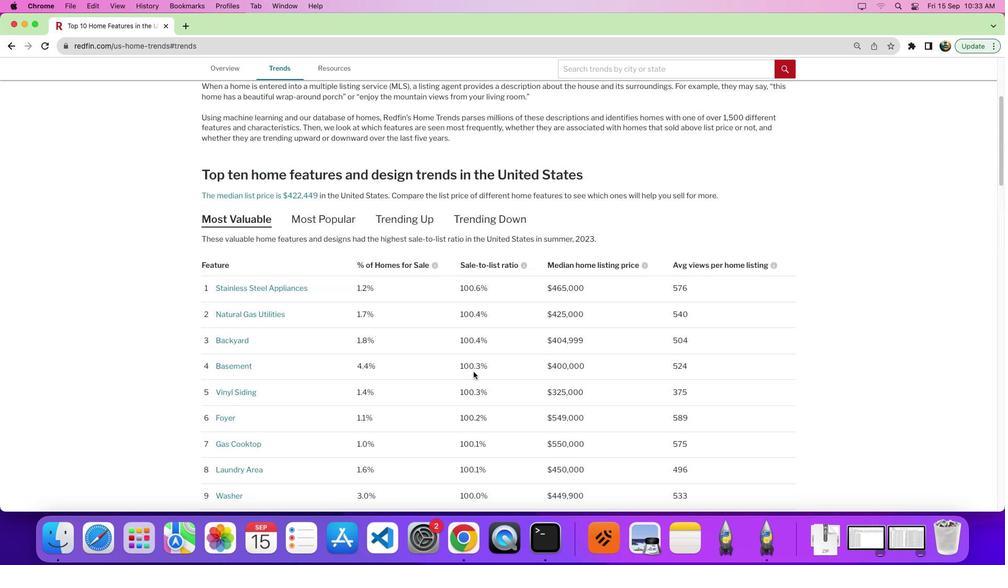 
Action: Mouse moved to (475, 373)
Screenshot: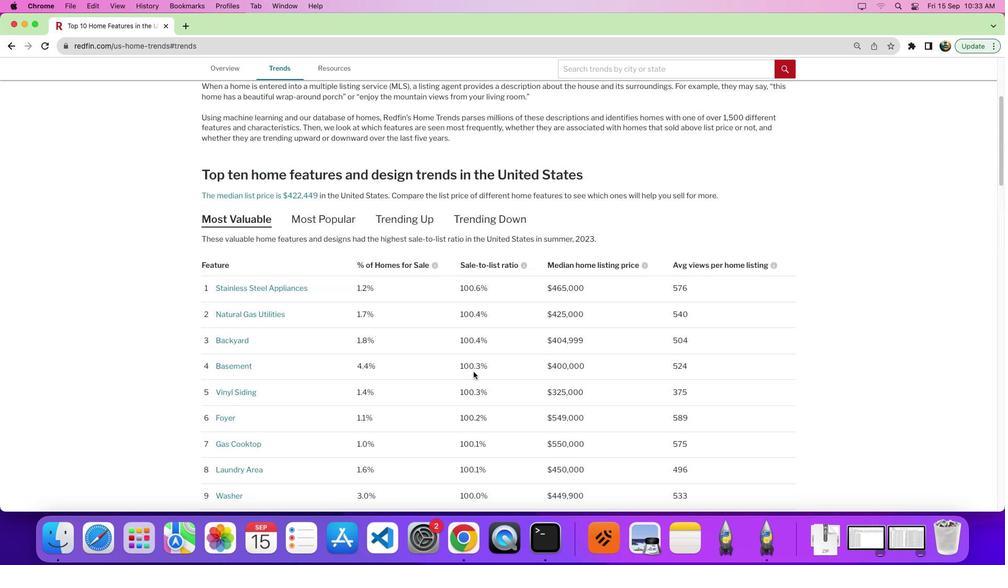 
Action: Mouse scrolled (475, 373) with delta (0, 5)
Screenshot: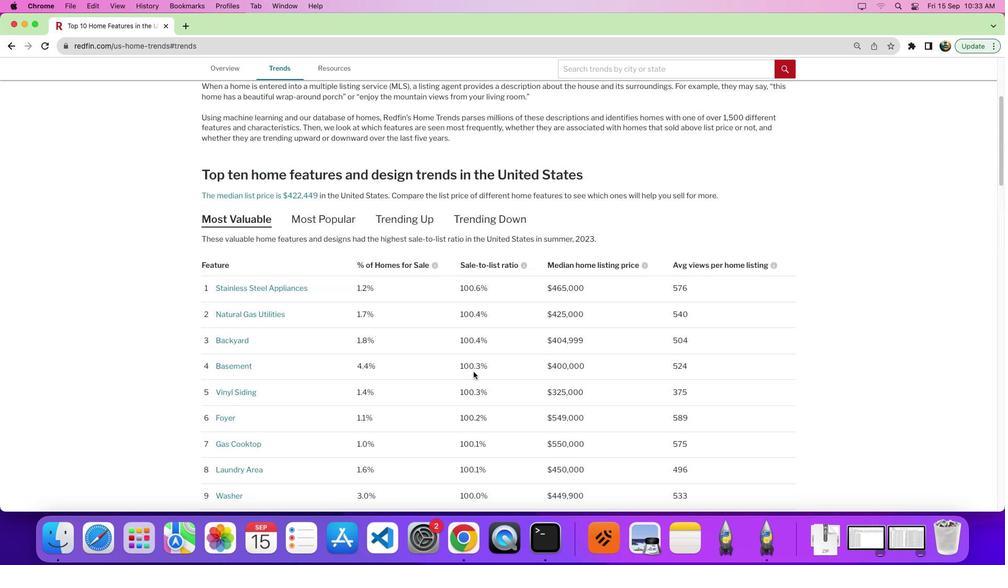 
Action: Mouse moved to (475, 373)
Screenshot: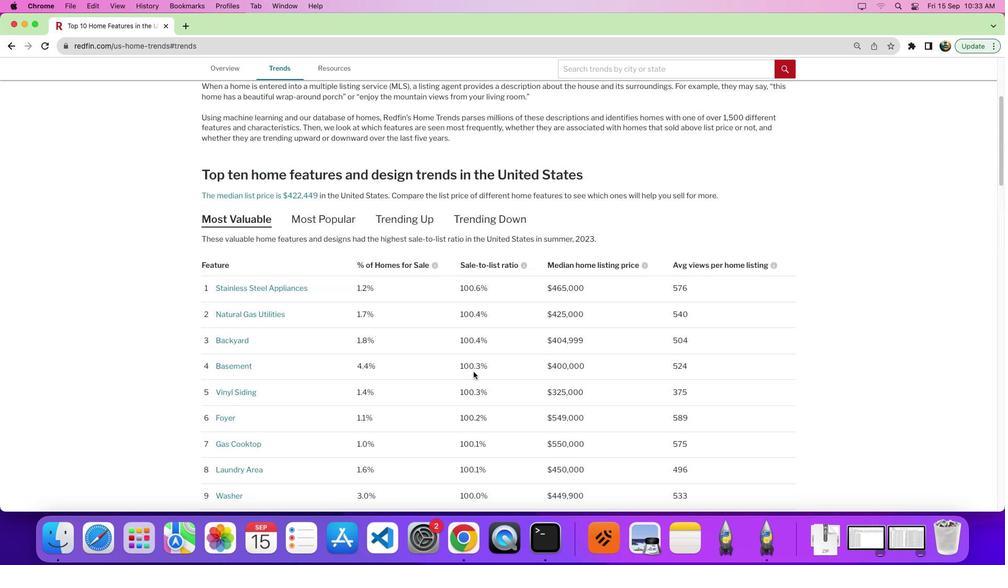 
Action: Mouse scrolled (475, 373) with delta (0, 7)
Screenshot: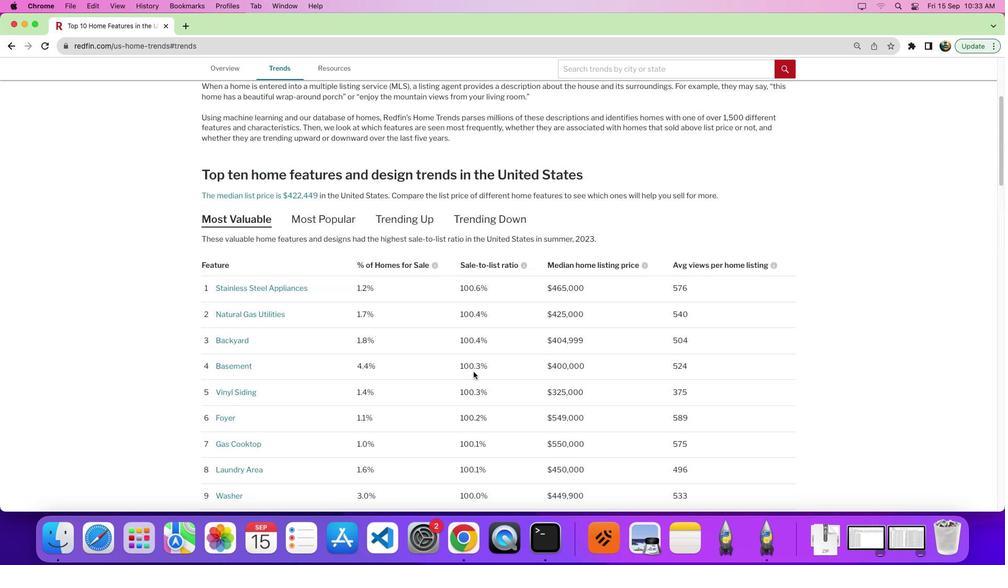 
Action: Mouse moved to (501, 344)
Screenshot: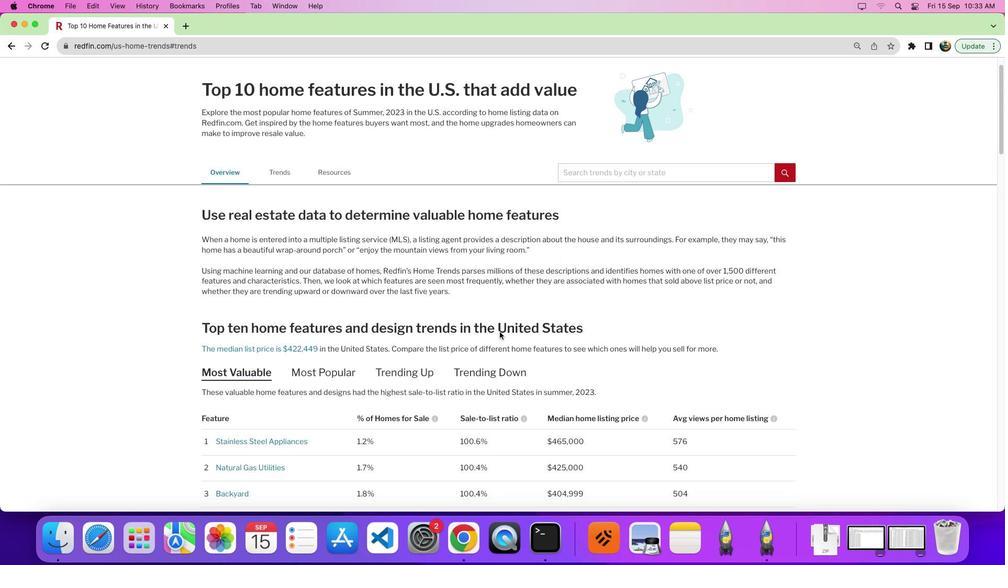 
Action: Mouse scrolled (501, 344) with delta (0, 0)
Screenshot: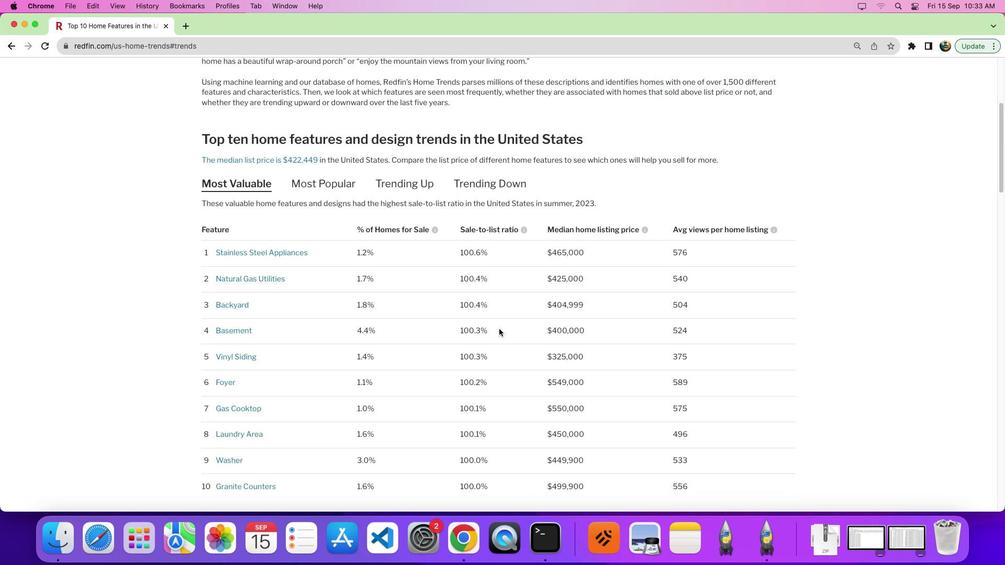 
Action: Mouse moved to (501, 344)
Screenshot: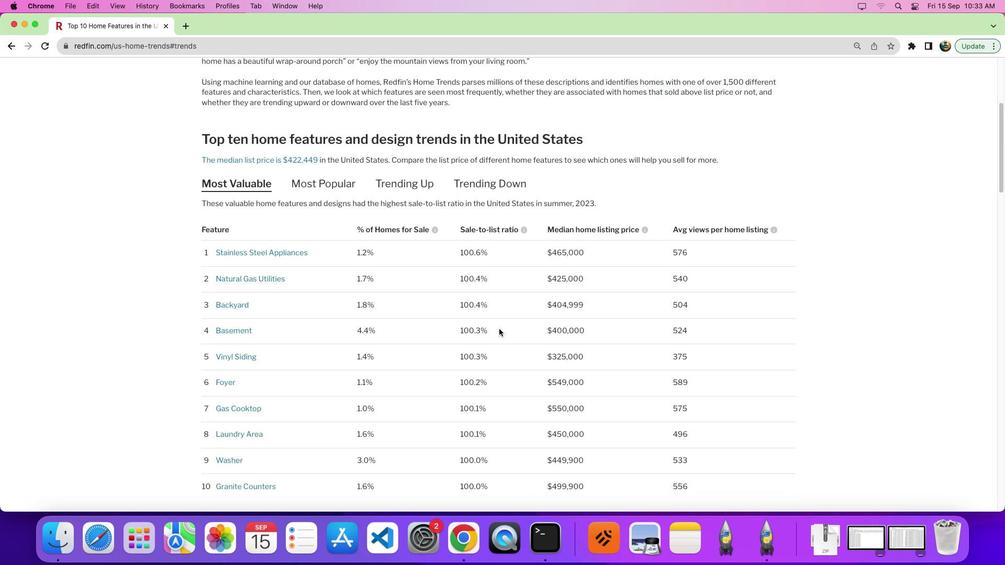 
Action: Mouse scrolled (501, 344) with delta (0, -1)
Screenshot: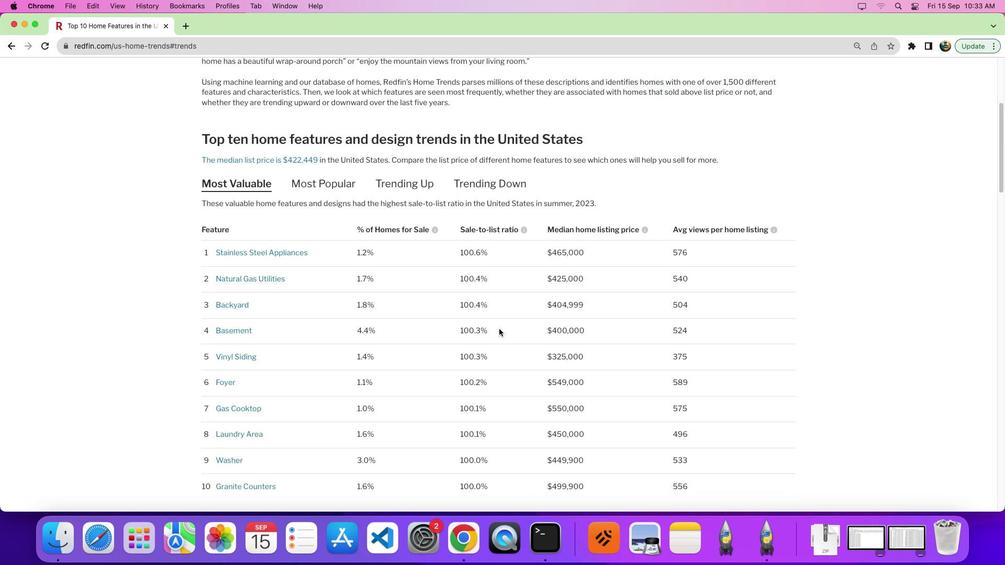 
Action: Mouse moved to (501, 343)
Screenshot: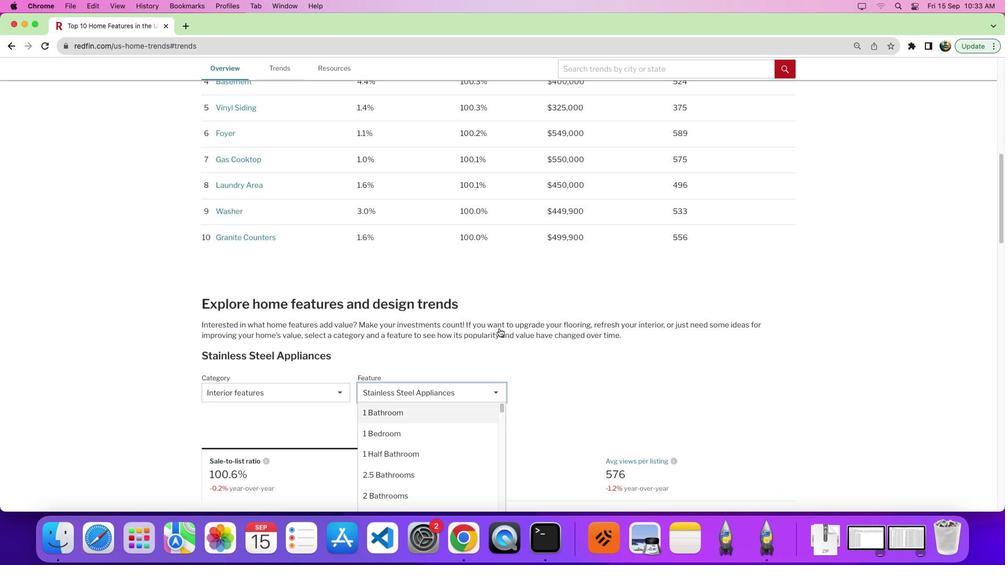 
Action: Mouse scrolled (501, 343) with delta (0, -4)
Screenshot: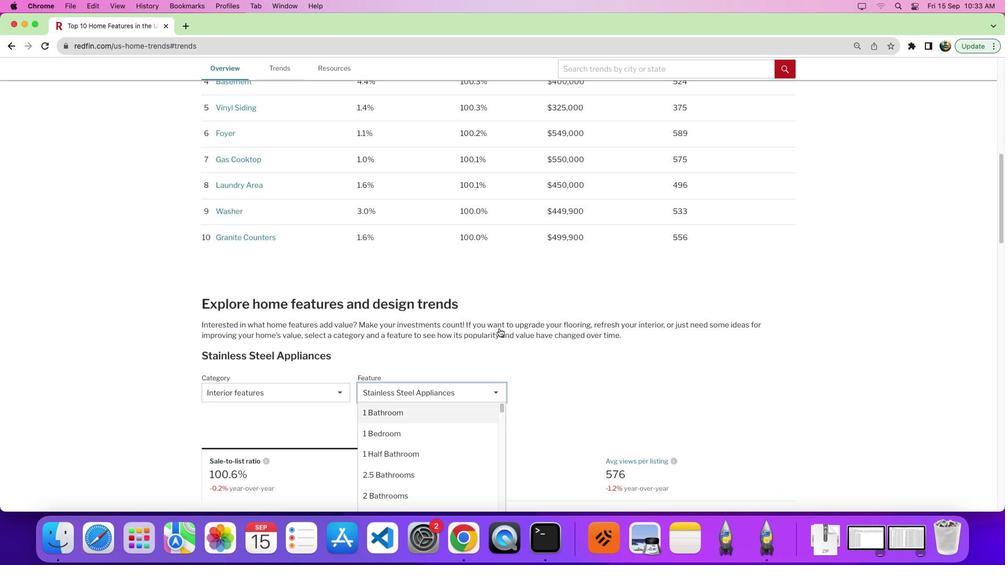 
Action: Mouse moved to (499, 332)
Screenshot: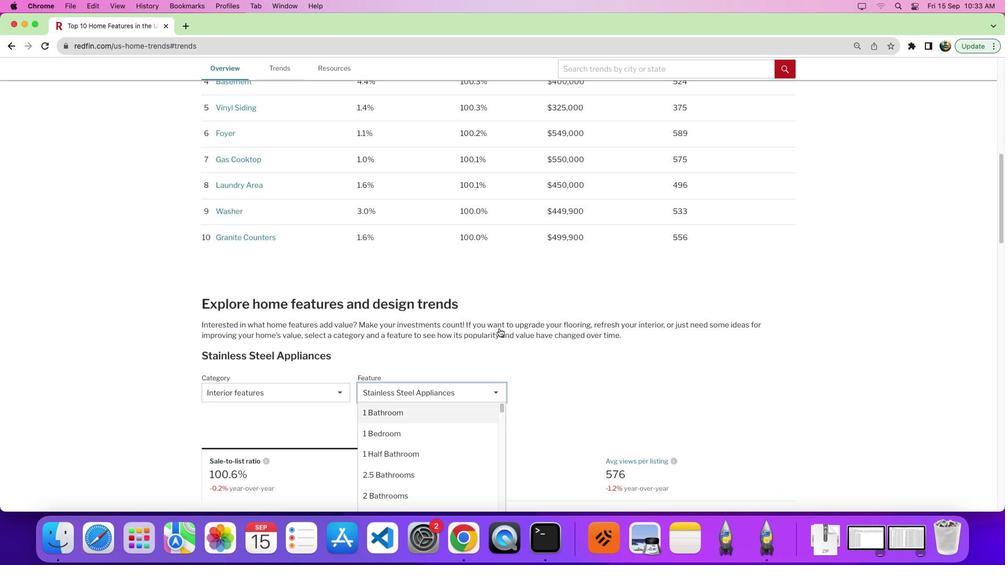 
Action: Mouse scrolled (499, 332) with delta (0, -6)
Screenshot: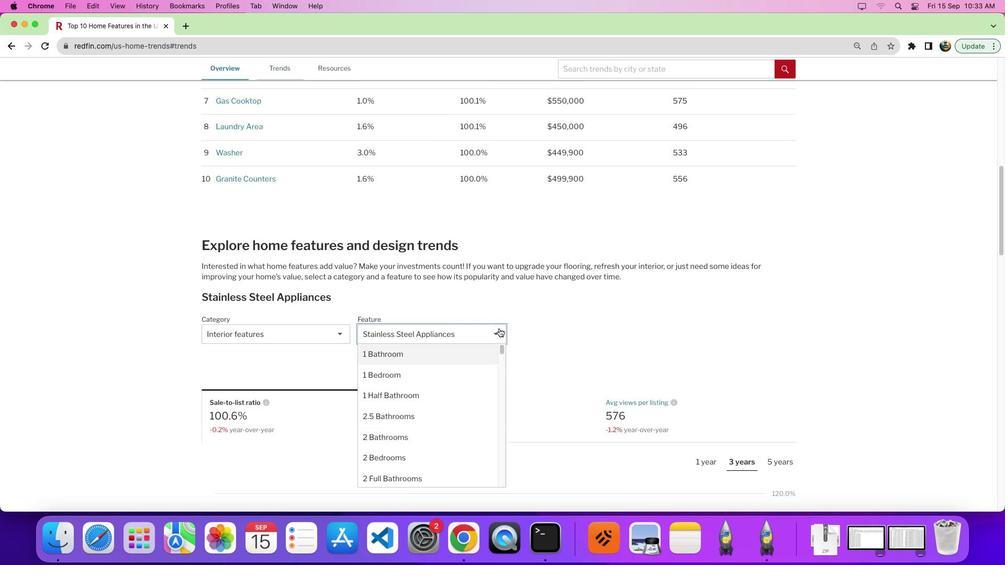
Action: Mouse moved to (497, 322)
Screenshot: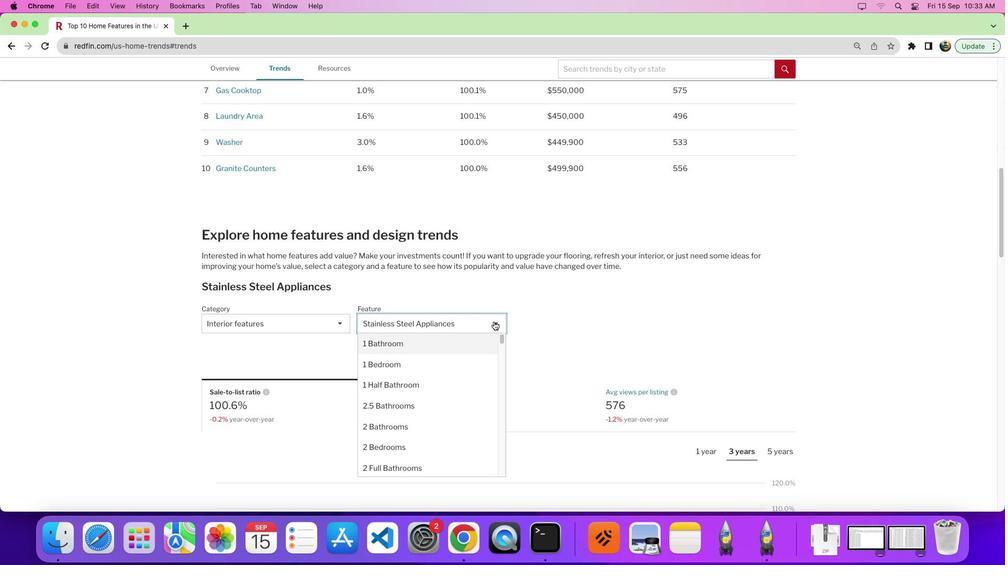 
Action: Mouse scrolled (497, 322) with delta (0, 0)
Screenshot: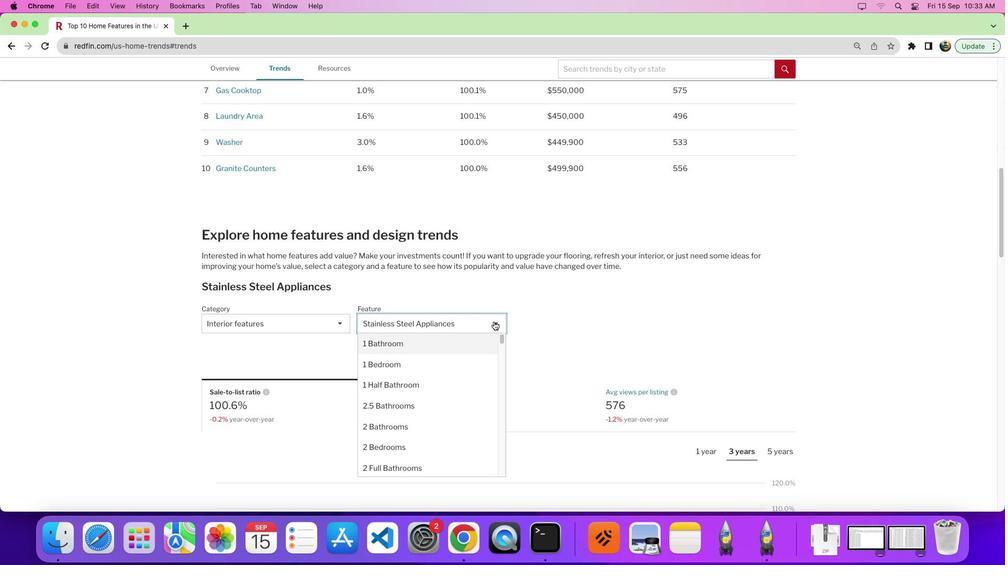 
Action: Mouse moved to (452, 364)
Screenshot: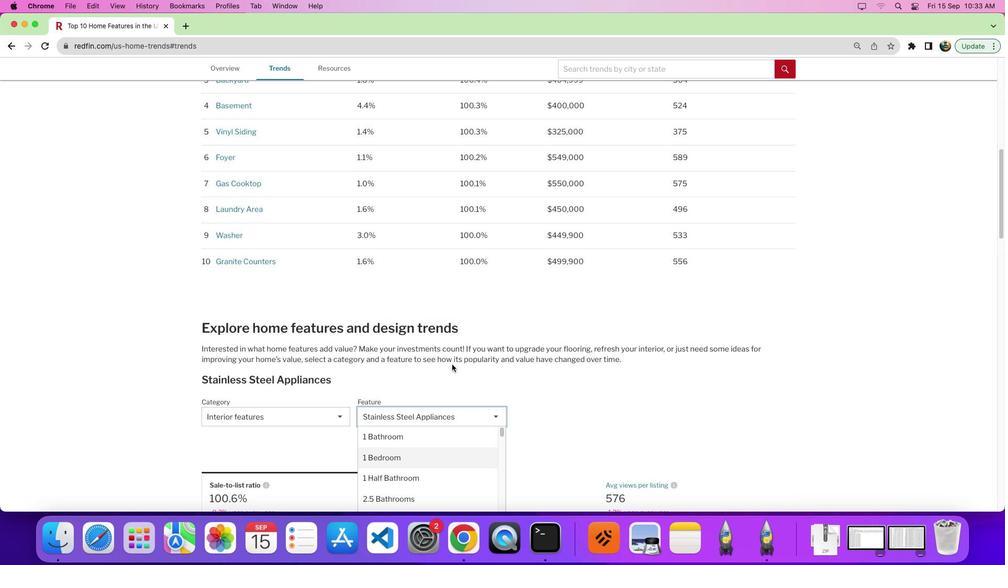 
Action: Mouse scrolled (452, 364) with delta (0, 0)
Screenshot: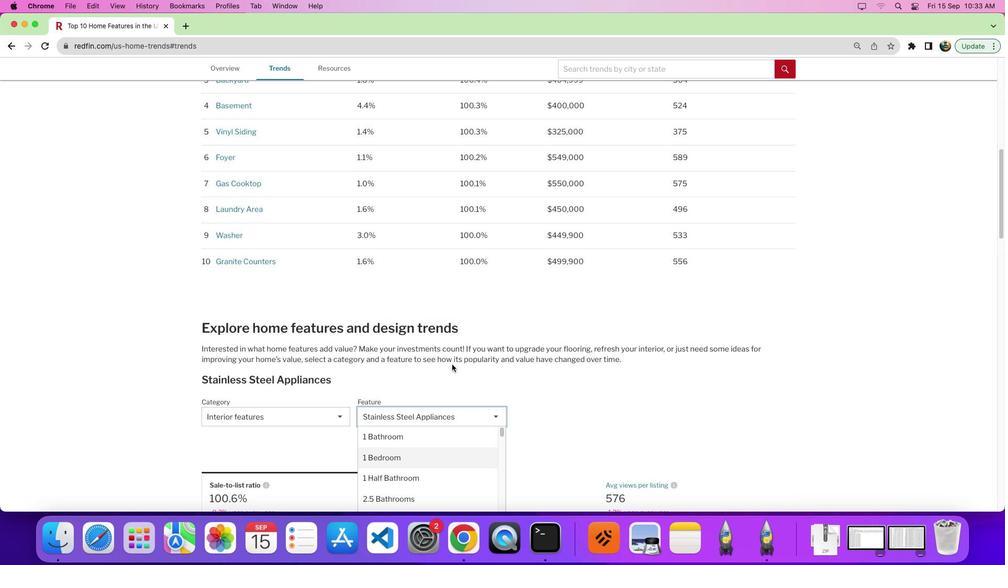 
Action: Mouse scrolled (452, 364) with delta (0, 1)
Screenshot: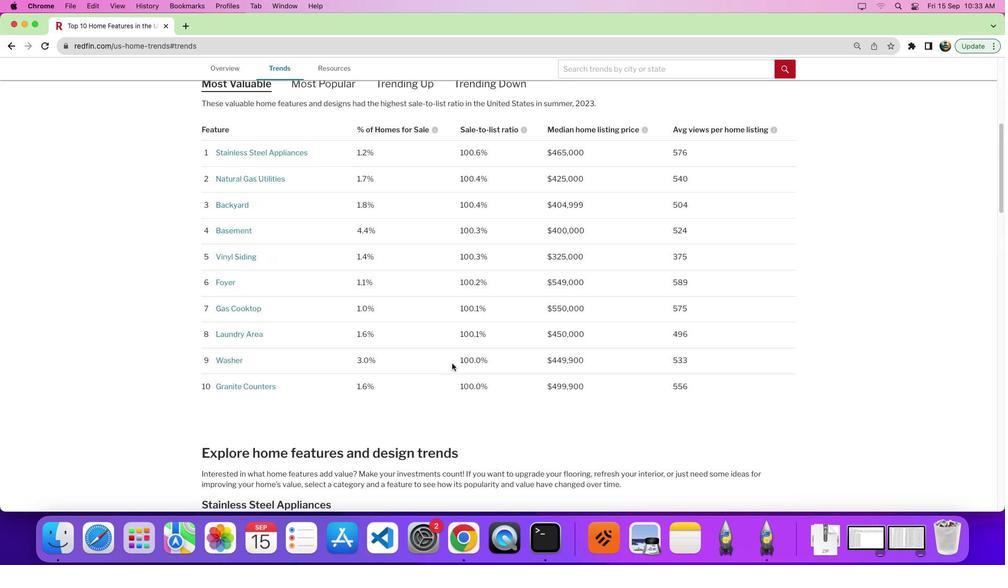 
Action: Mouse scrolled (452, 364) with delta (0, 4)
Screenshot: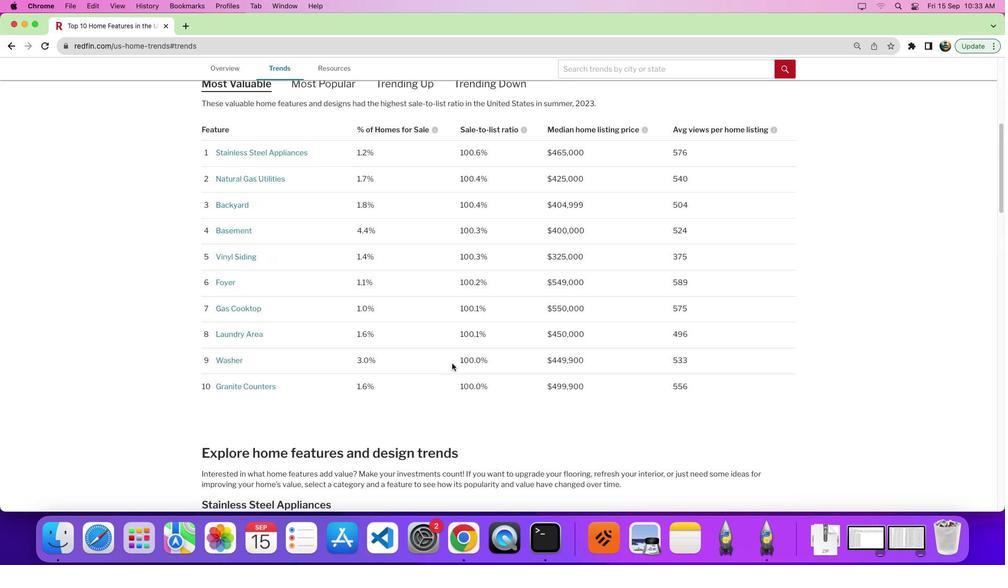 
Action: Mouse moved to (452, 361)
Screenshot: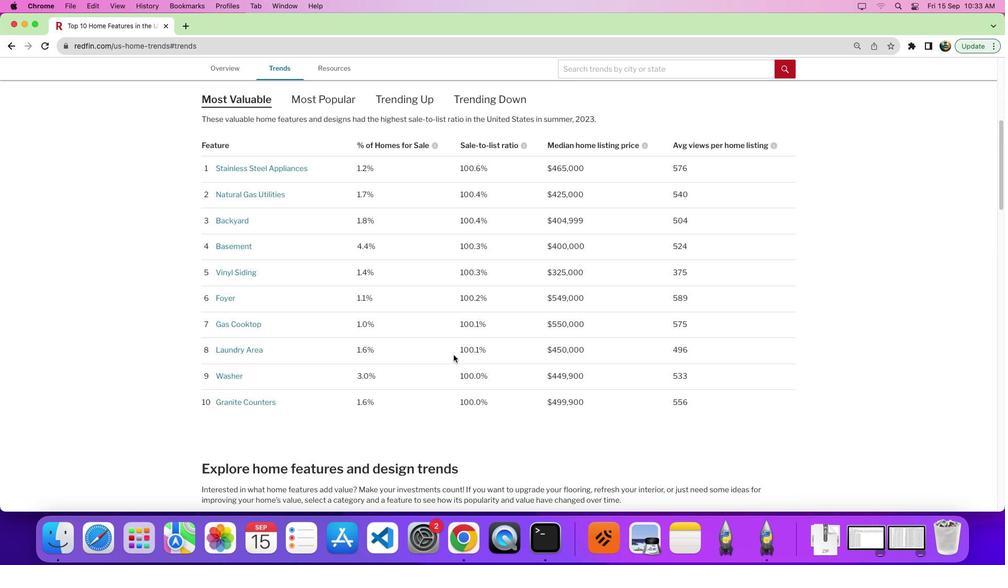 
Action: Mouse scrolled (452, 361) with delta (0, 0)
Screenshot: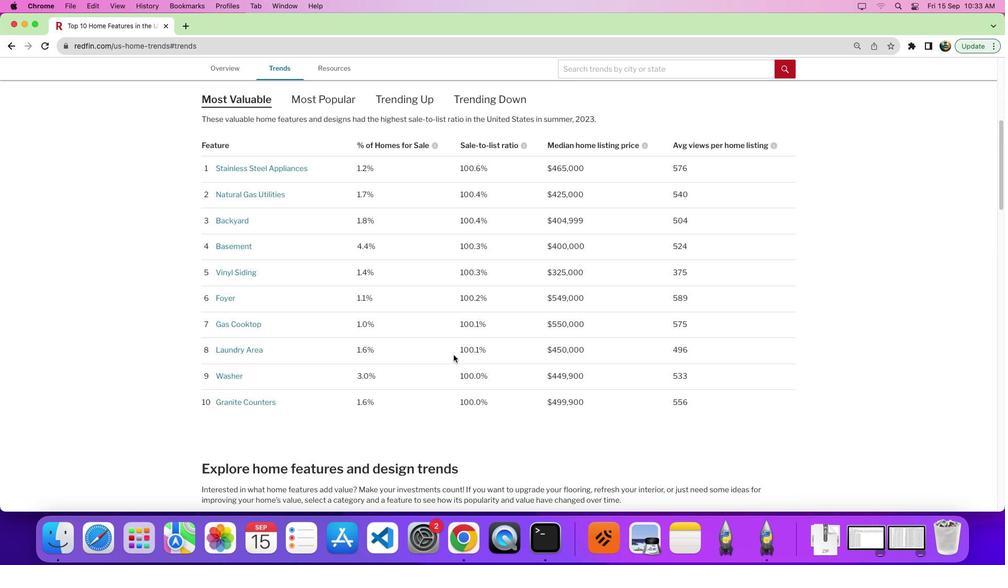 
Action: Mouse moved to (452, 358)
Screenshot: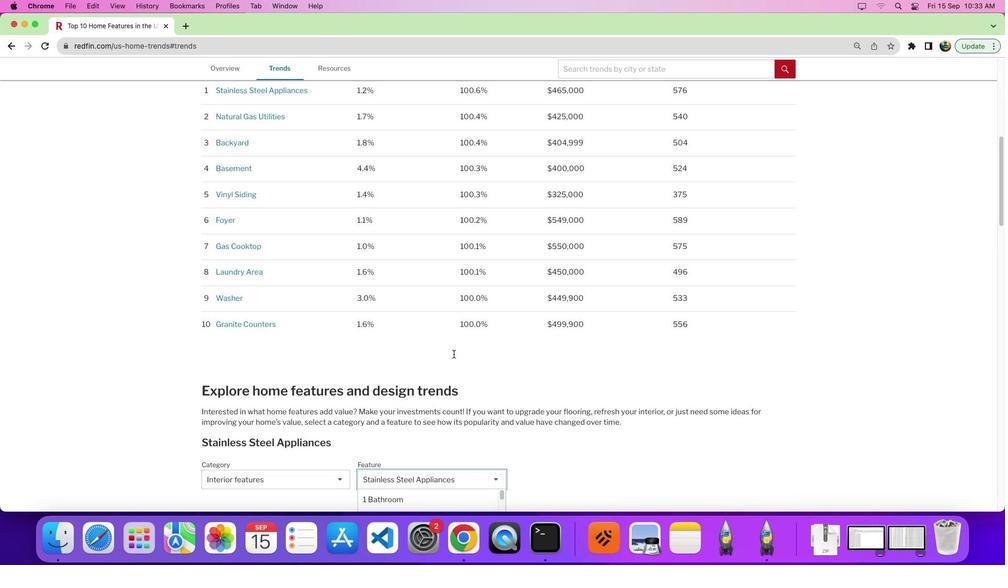 
Action: Mouse scrolled (452, 358) with delta (0, 0)
Screenshot: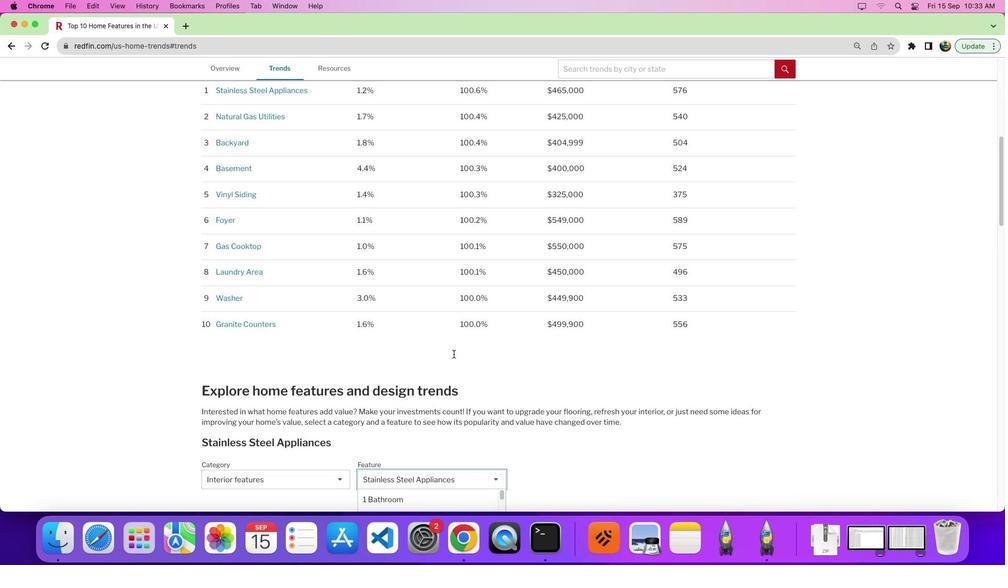 
Action: Mouse moved to (453, 356)
Screenshot: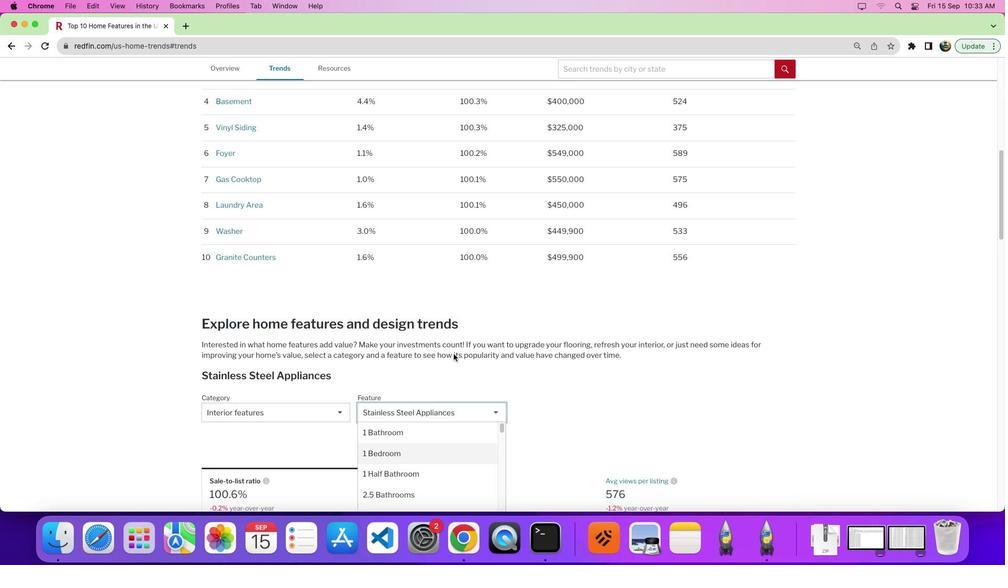
Action: Mouse scrolled (453, 356) with delta (0, -4)
Screenshot: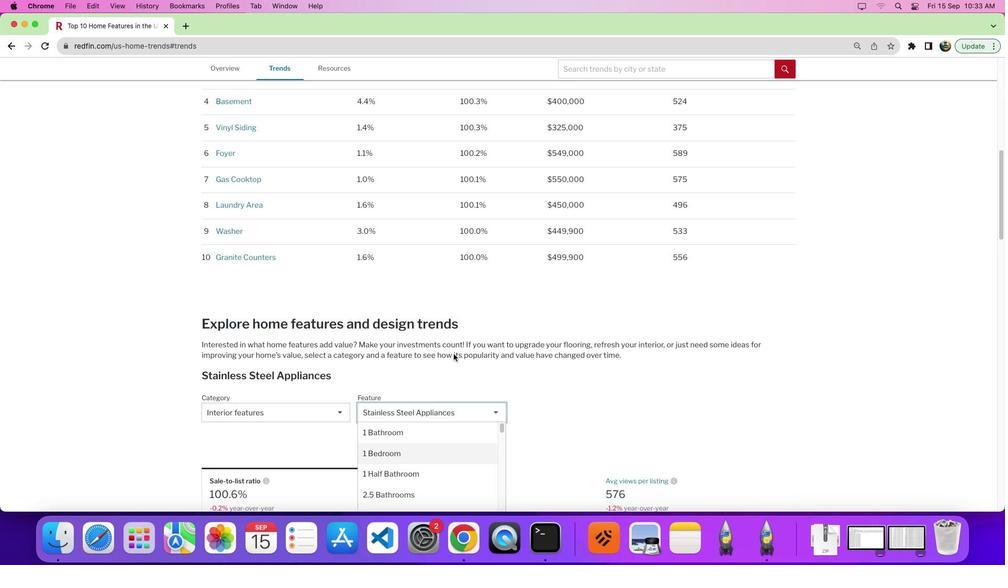 
Action: Mouse moved to (453, 354)
Screenshot: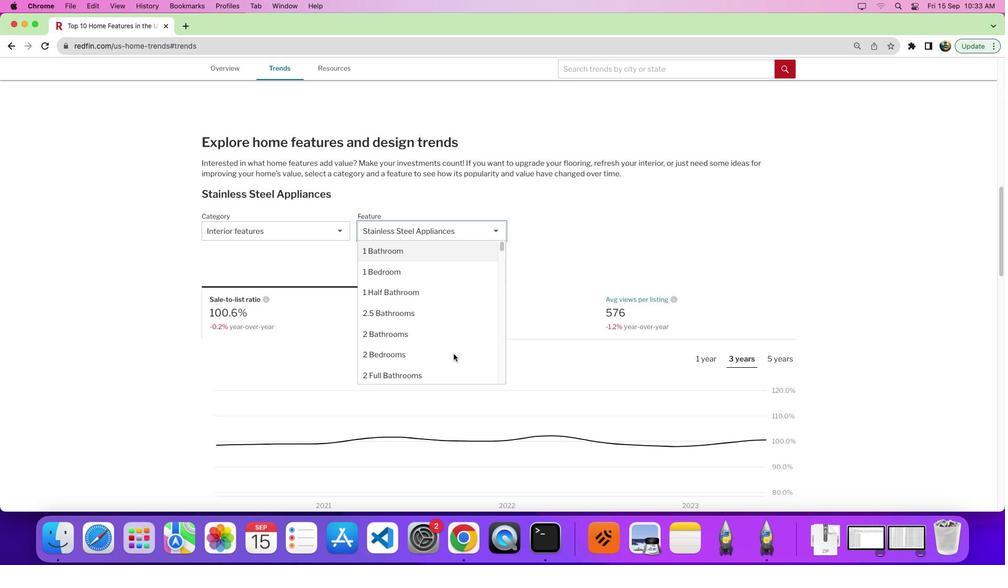 
Action: Mouse scrolled (453, 354) with delta (0, -5)
Screenshot: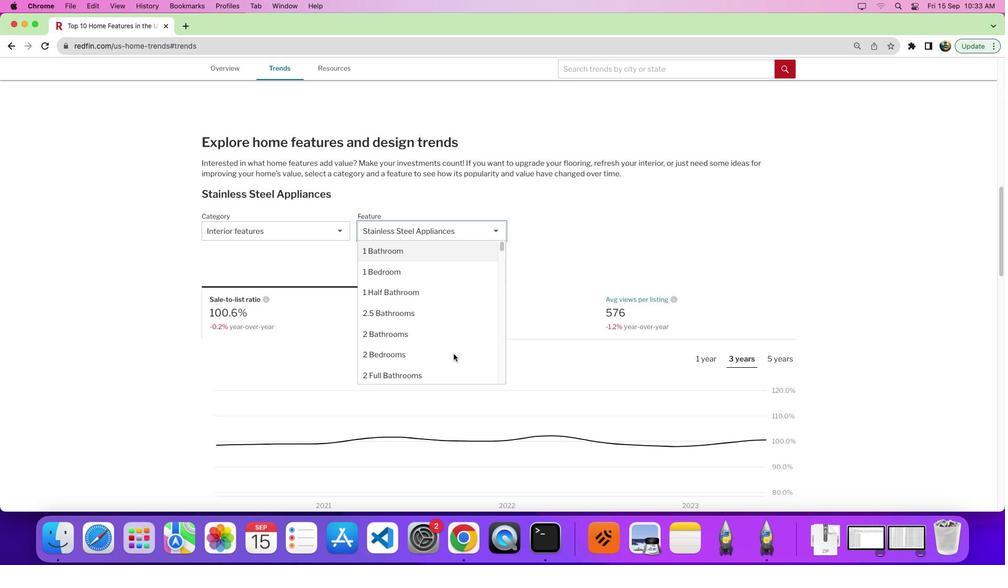 
Action: Mouse moved to (418, 129)
Screenshot: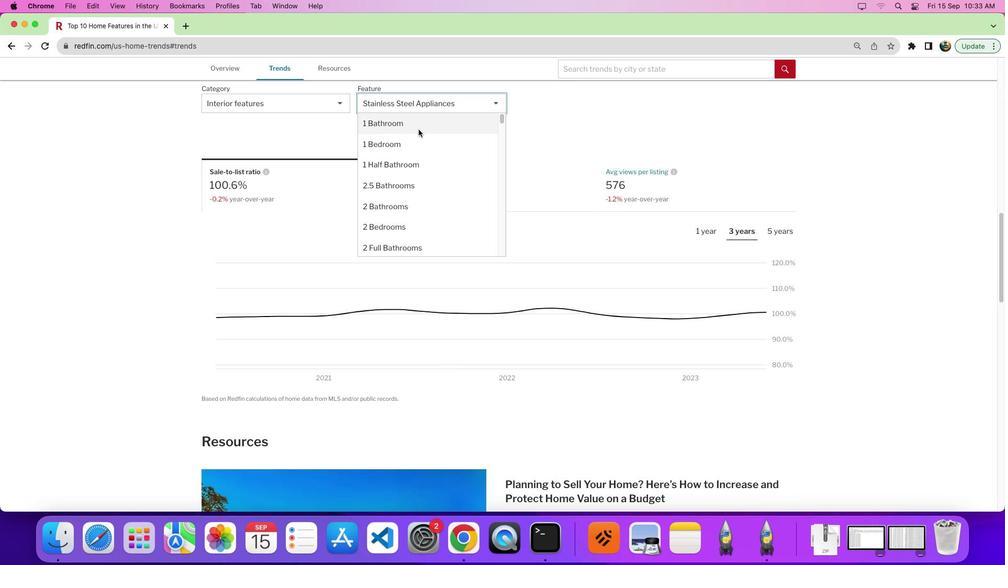 
Action: Mouse pressed left at (418, 129)
Screenshot: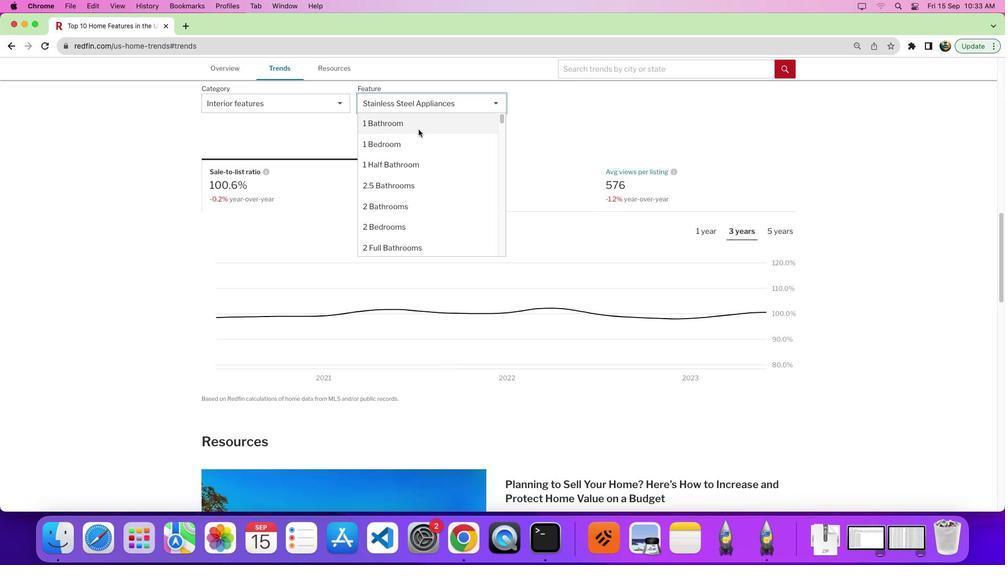
Action: Mouse moved to (443, 173)
Screenshot: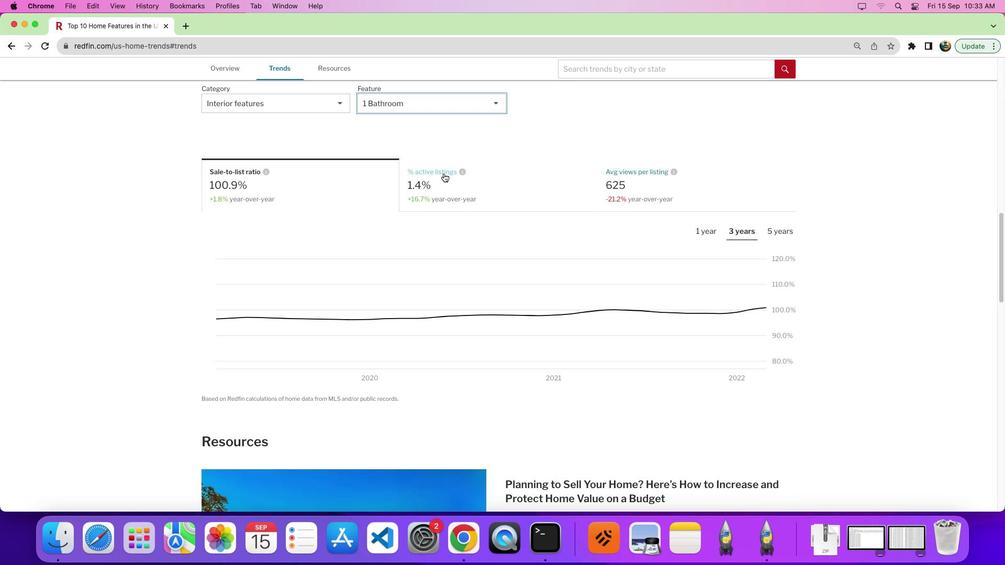 
Action: Mouse pressed left at (443, 173)
Screenshot: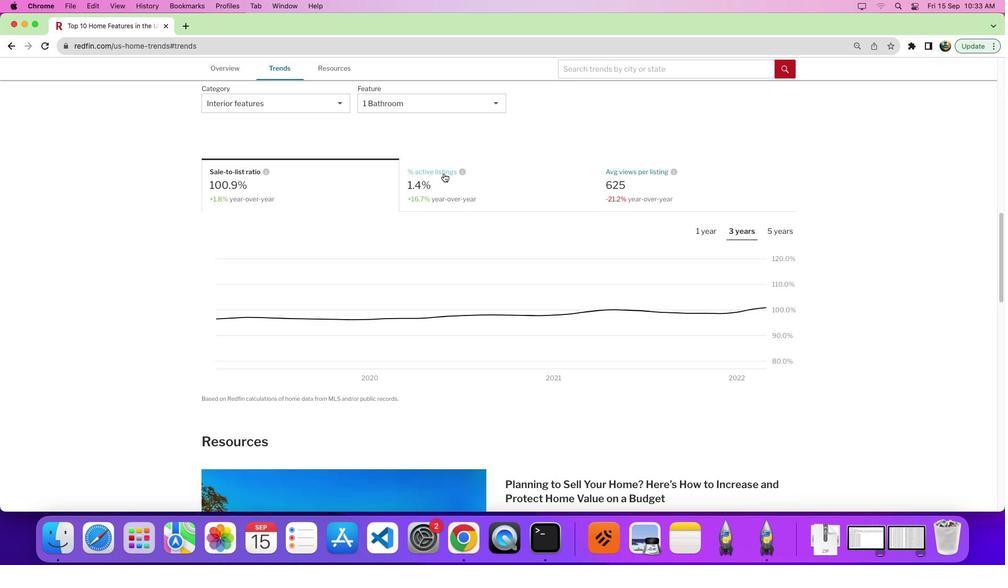 
Action: Mouse moved to (614, 277)
Screenshot: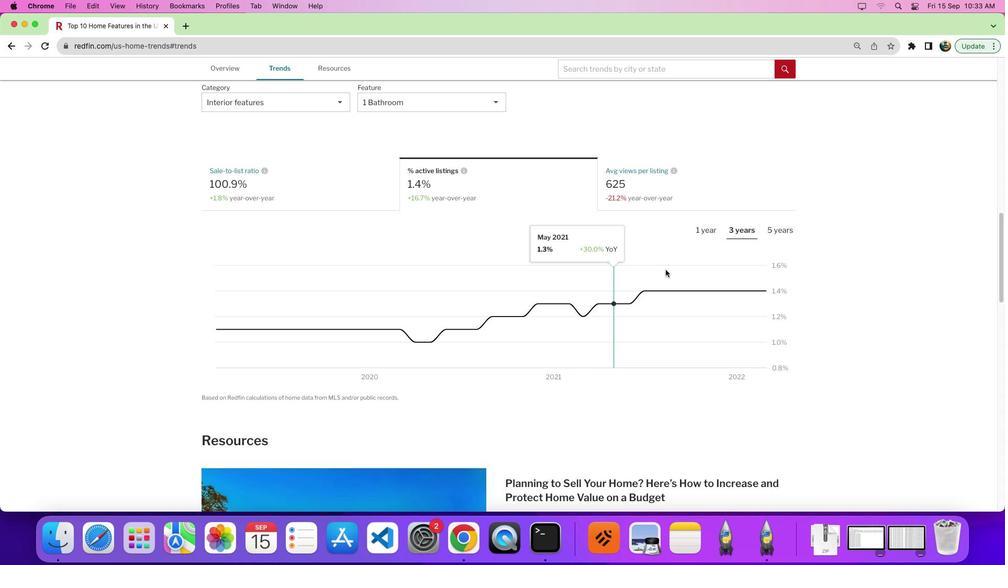 
Action: Mouse scrolled (614, 277) with delta (0, 0)
Screenshot: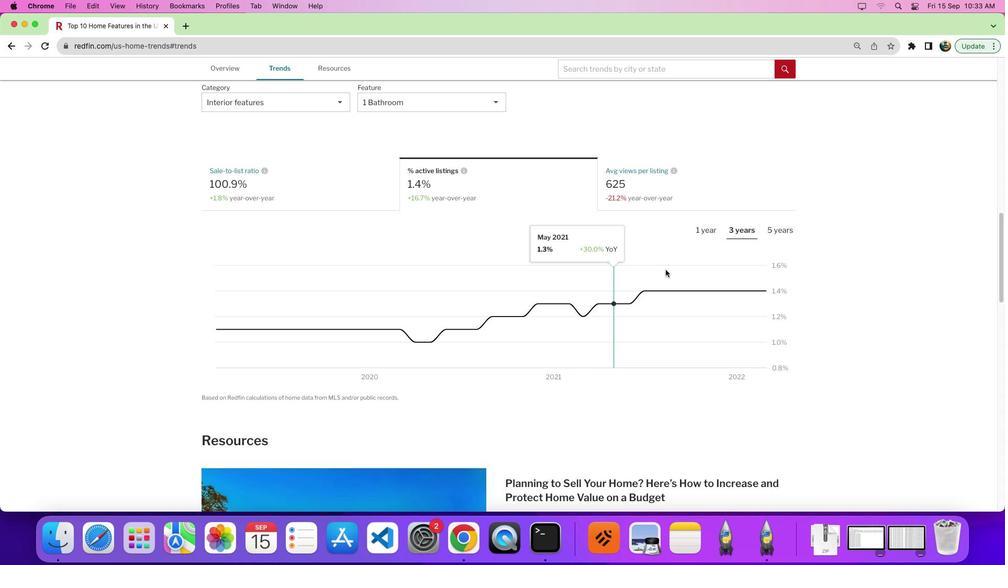 
Action: Mouse moved to (821, 243)
Screenshot: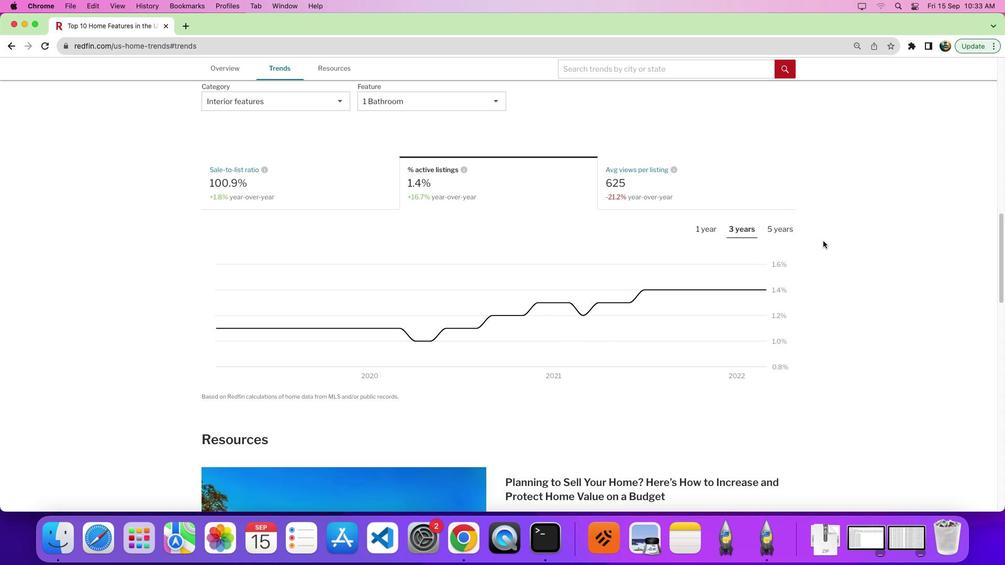 
